 Task: Look for space in Kuchera, India from 5th June, 2023 to 16th June, 2023 for 2 adults in price range Rs.7000 to Rs.15000. Place can be entire place with 1  bedroom having 1 bed and 1 bathroom. Property type can be house, flat, guest house, hotel. Booking option can be shelf check-in. Required host language is English.
Action: Mouse moved to (428, 77)
Screenshot: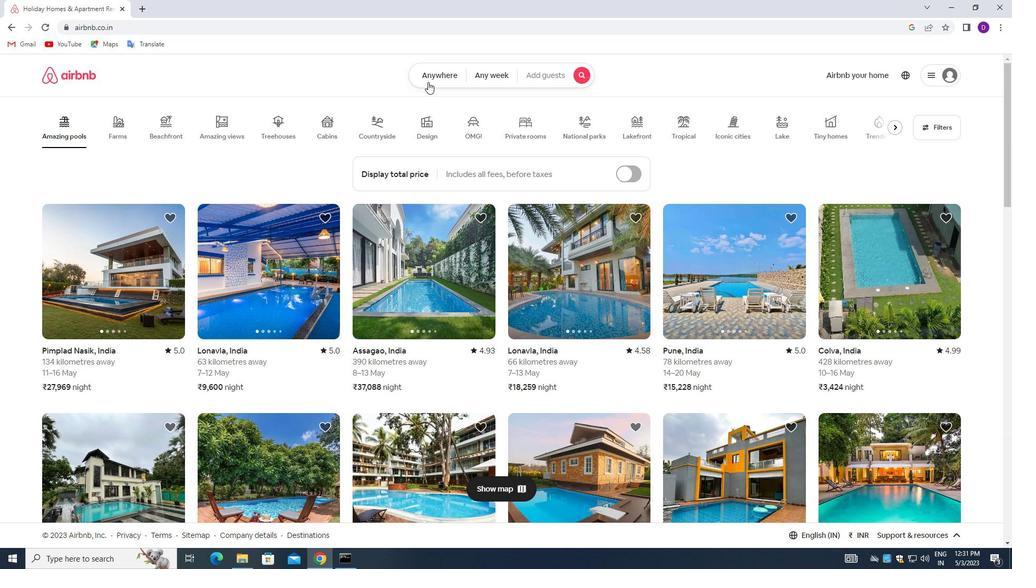
Action: Mouse pressed left at (428, 77)
Screenshot: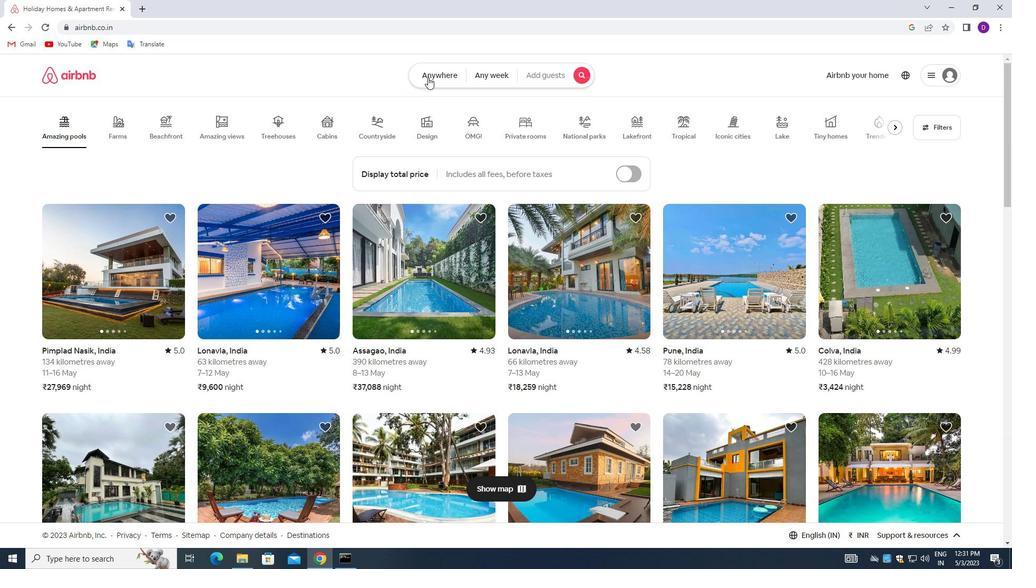 
Action: Mouse moved to (350, 117)
Screenshot: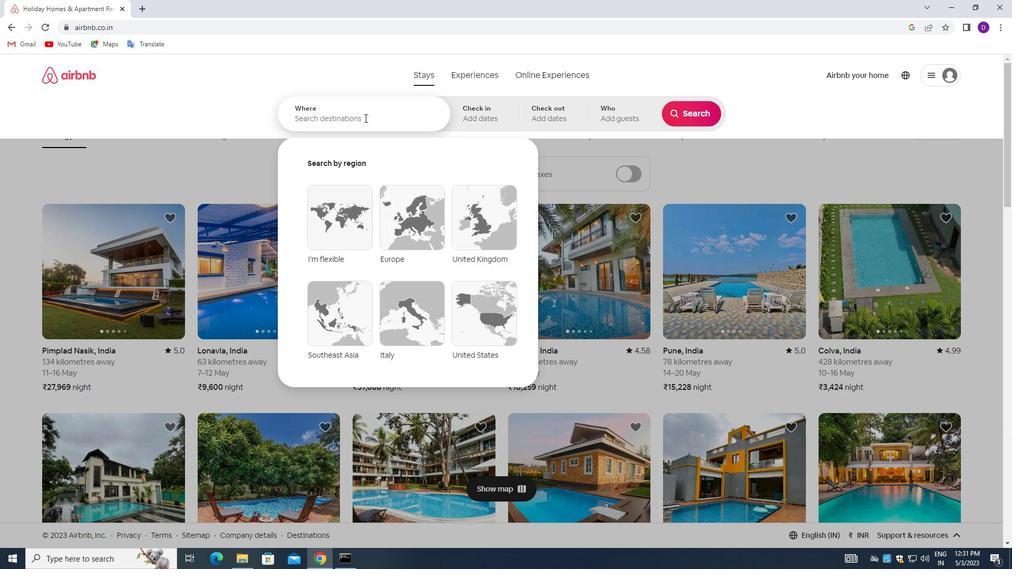 
Action: Mouse pressed left at (350, 117)
Screenshot: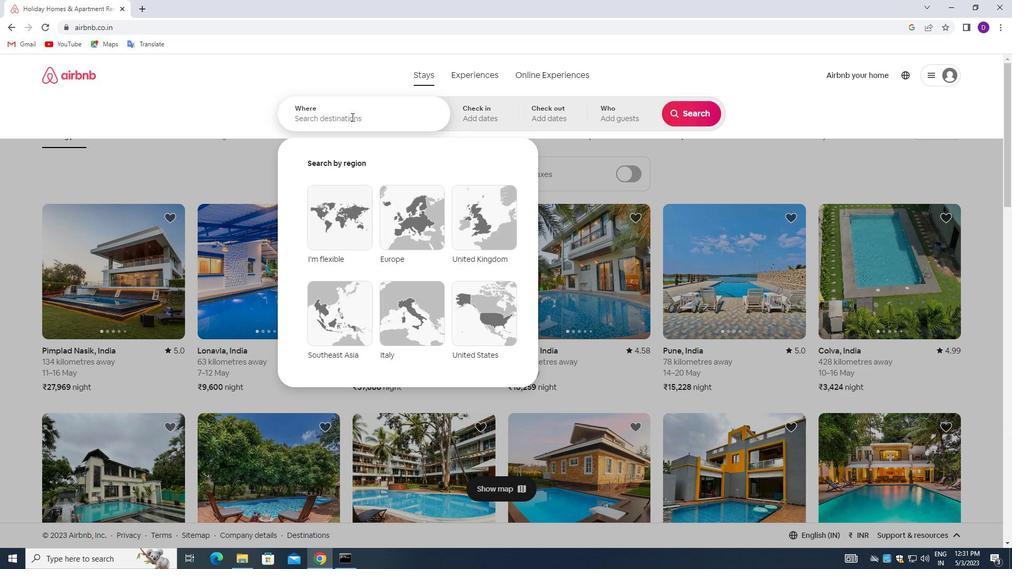 
Action: Mouse moved to (228, 104)
Screenshot: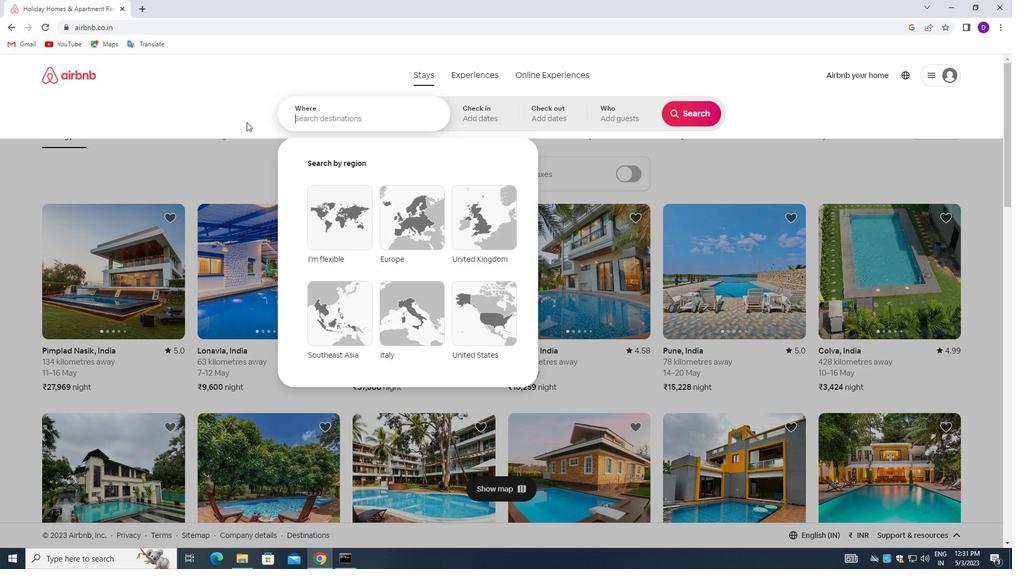 
Action: Key pressed <Key.shift>KUCHERA,<Key.space><Key.shift>INDIA<Key.enter>
Screenshot: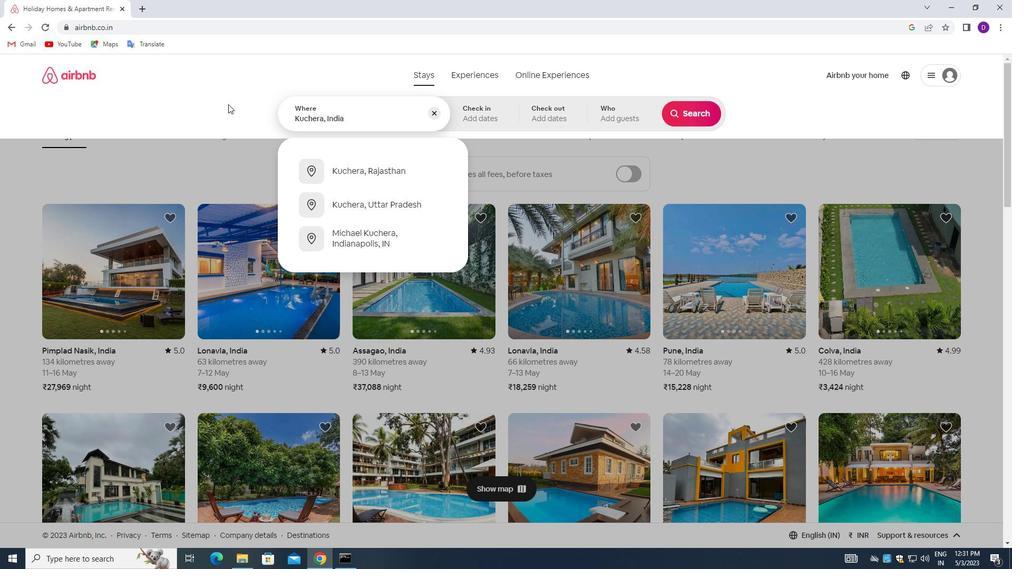 
Action: Mouse moved to (552, 271)
Screenshot: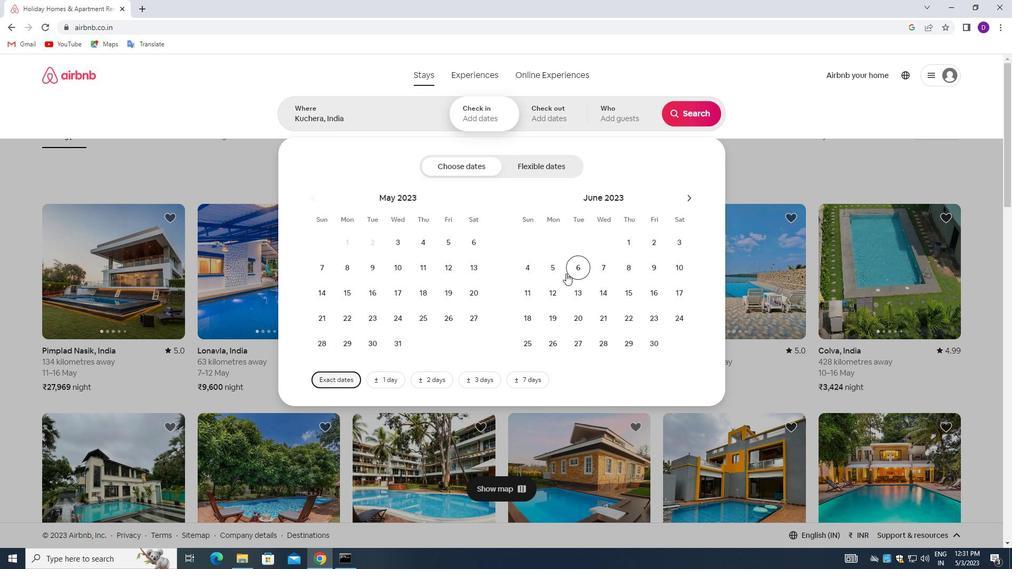 
Action: Mouse pressed left at (552, 271)
Screenshot: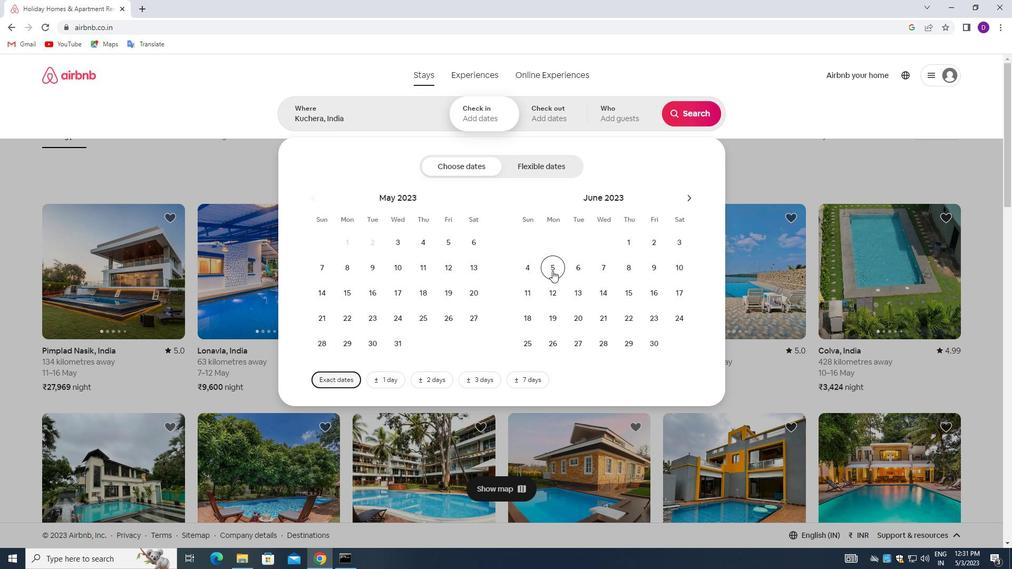 
Action: Mouse moved to (658, 288)
Screenshot: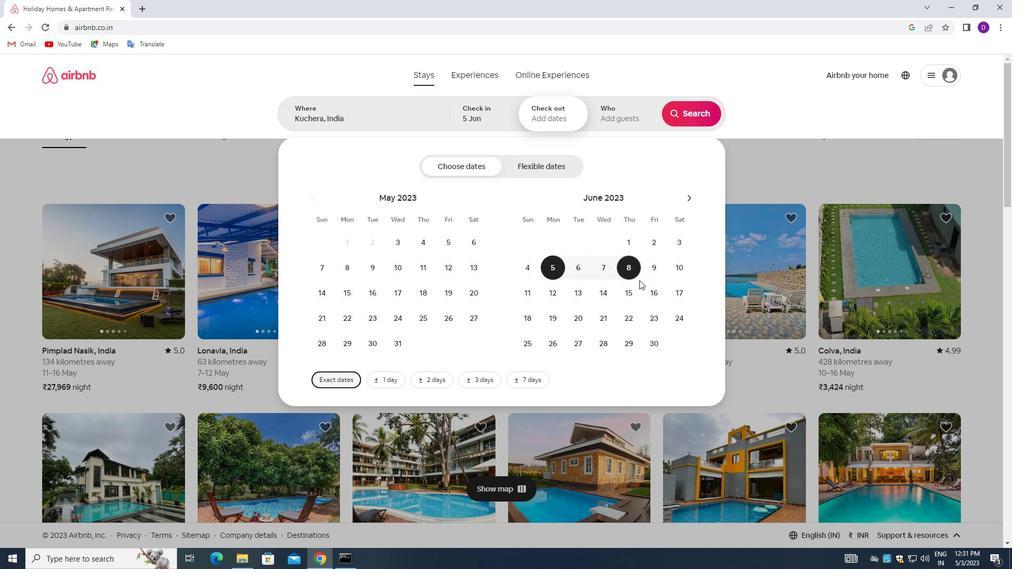
Action: Mouse pressed left at (658, 288)
Screenshot: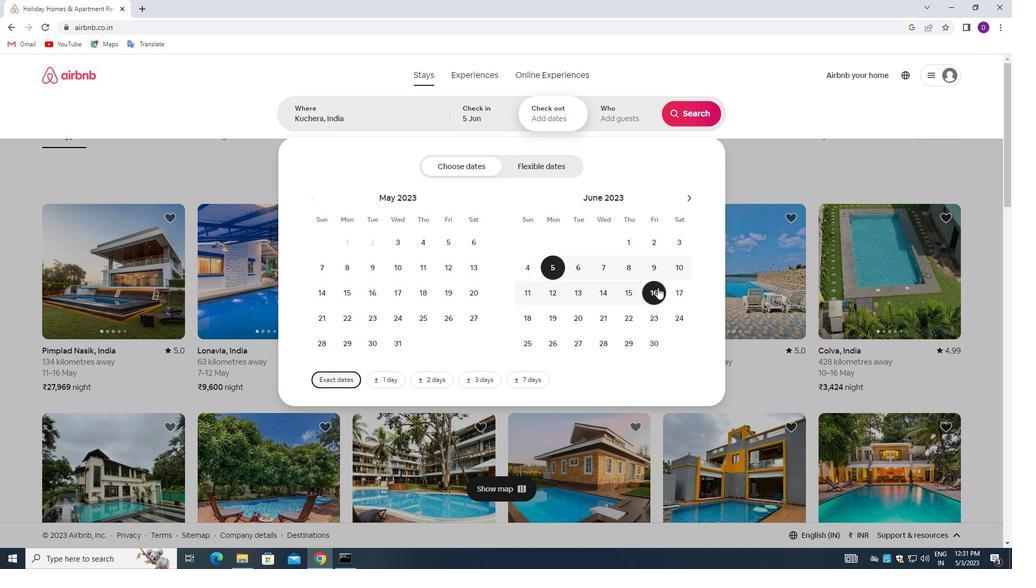 
Action: Mouse moved to (606, 115)
Screenshot: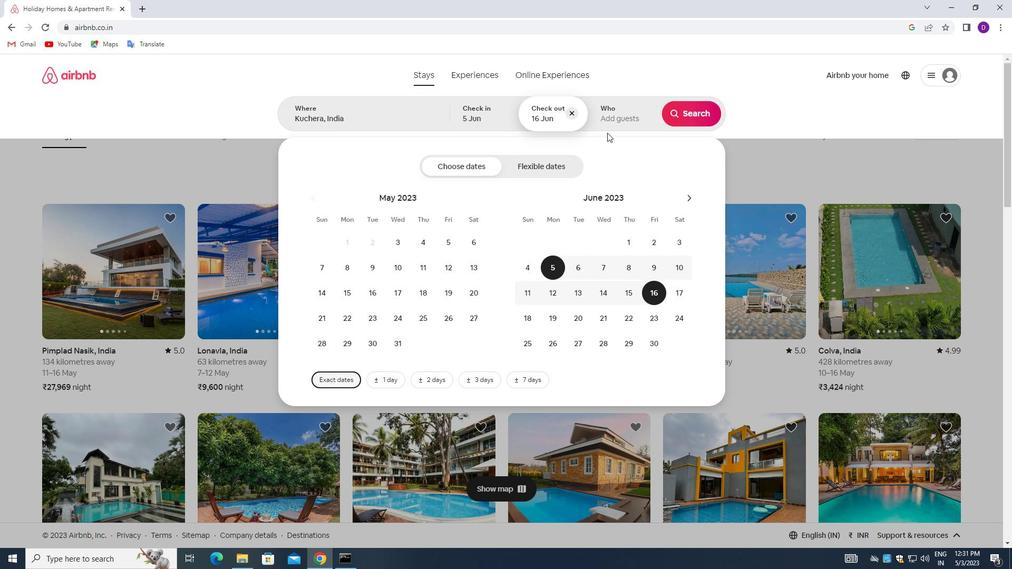 
Action: Mouse pressed left at (606, 115)
Screenshot: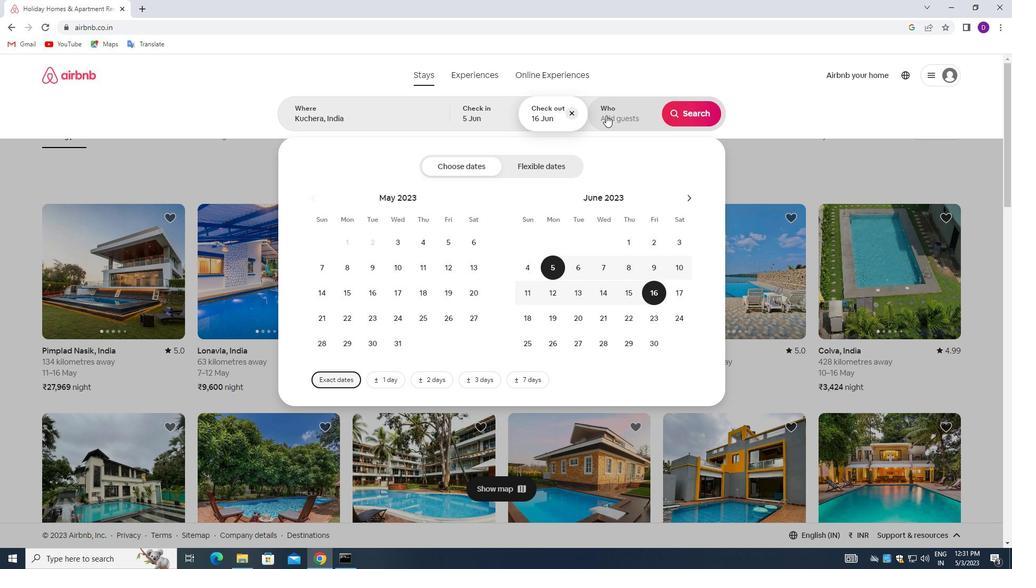 
Action: Mouse moved to (693, 173)
Screenshot: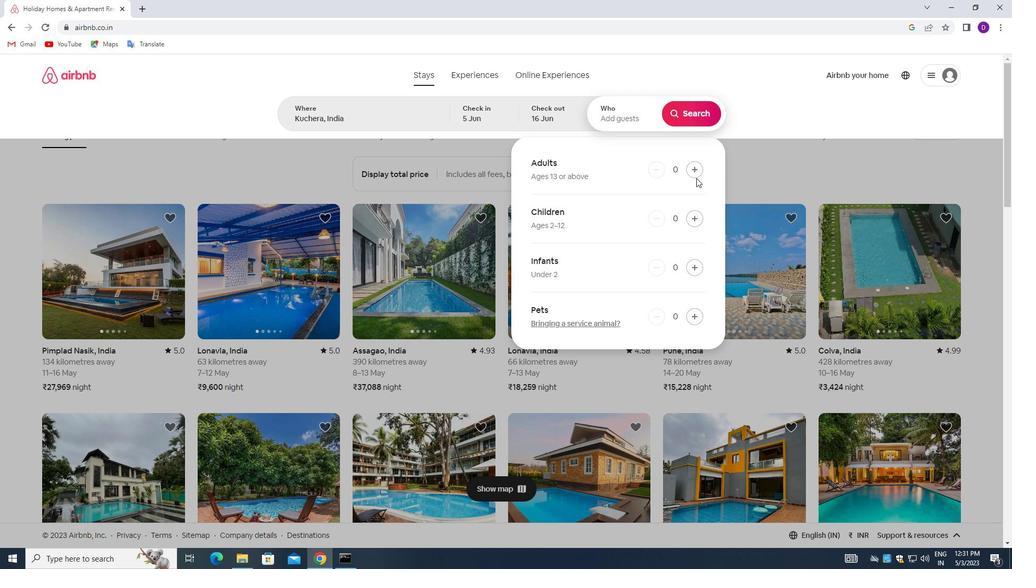 
Action: Mouse pressed left at (693, 173)
Screenshot: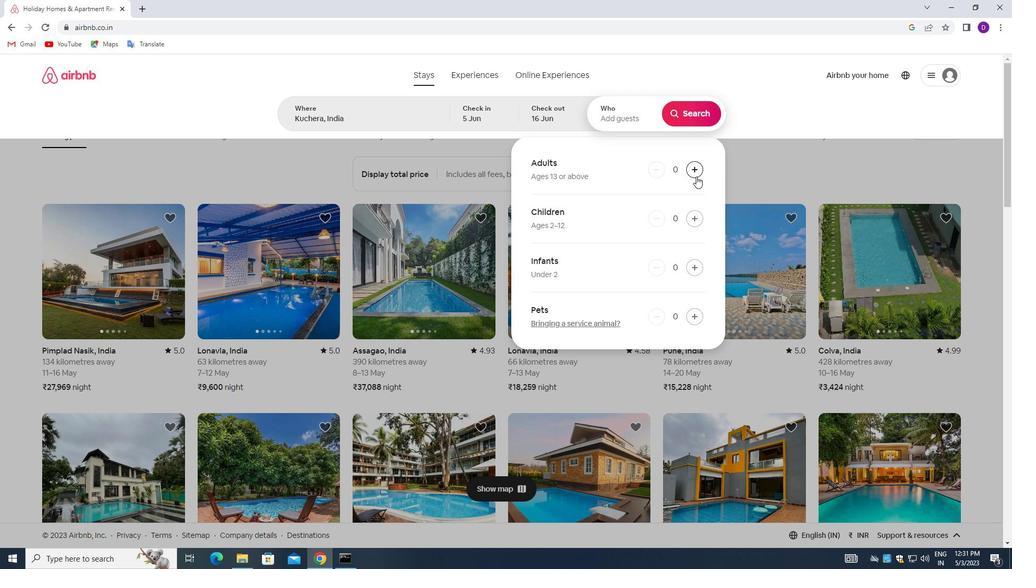 
Action: Mouse pressed left at (693, 173)
Screenshot: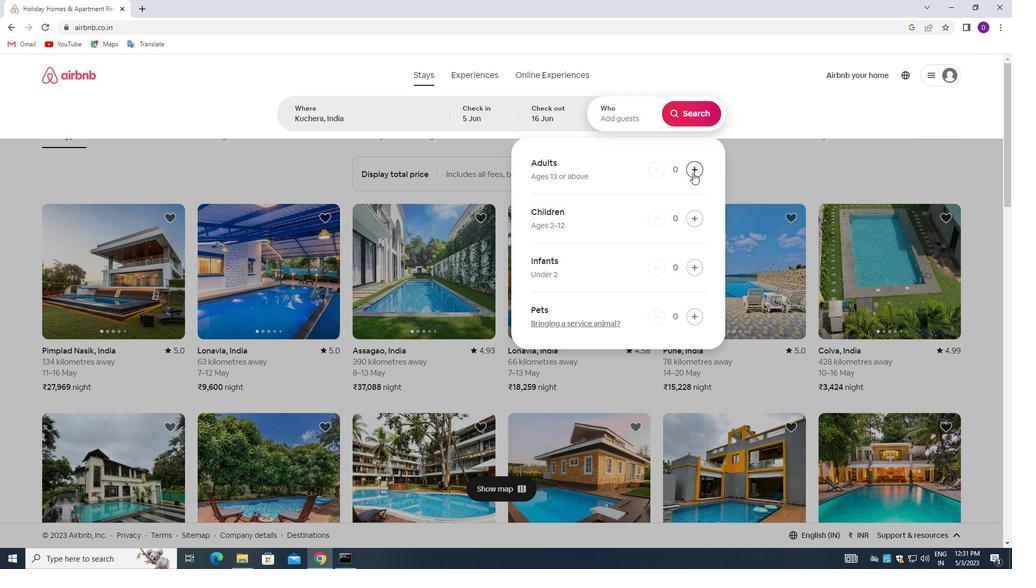 
Action: Mouse moved to (691, 111)
Screenshot: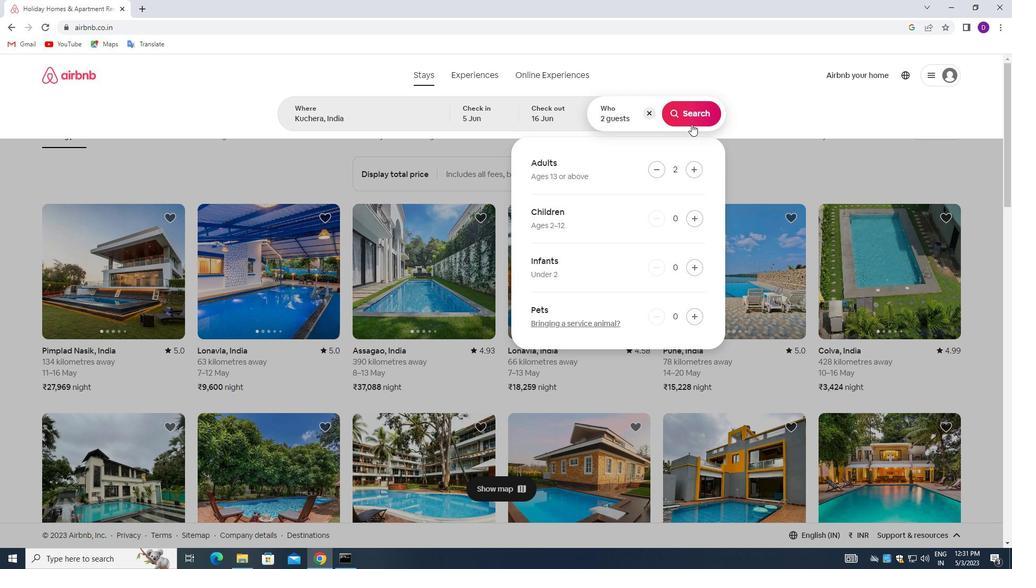 
Action: Mouse pressed left at (691, 111)
Screenshot: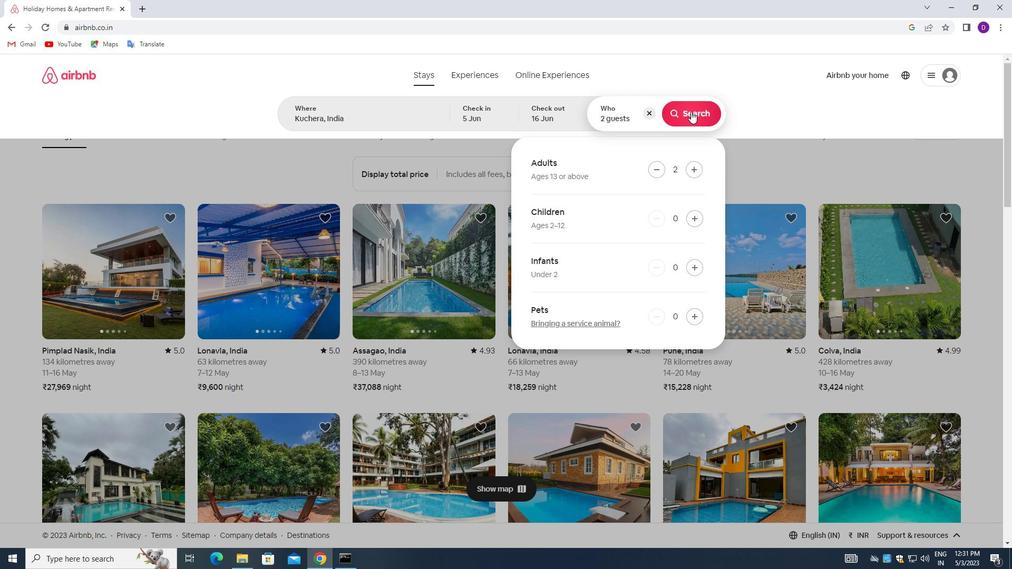 
Action: Mouse moved to (959, 113)
Screenshot: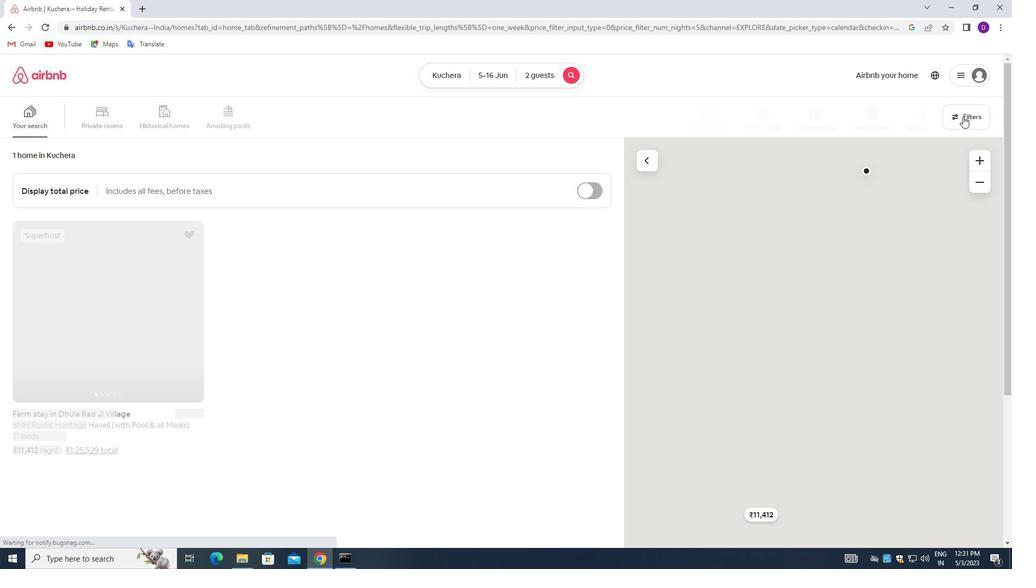 
Action: Mouse pressed left at (959, 113)
Screenshot: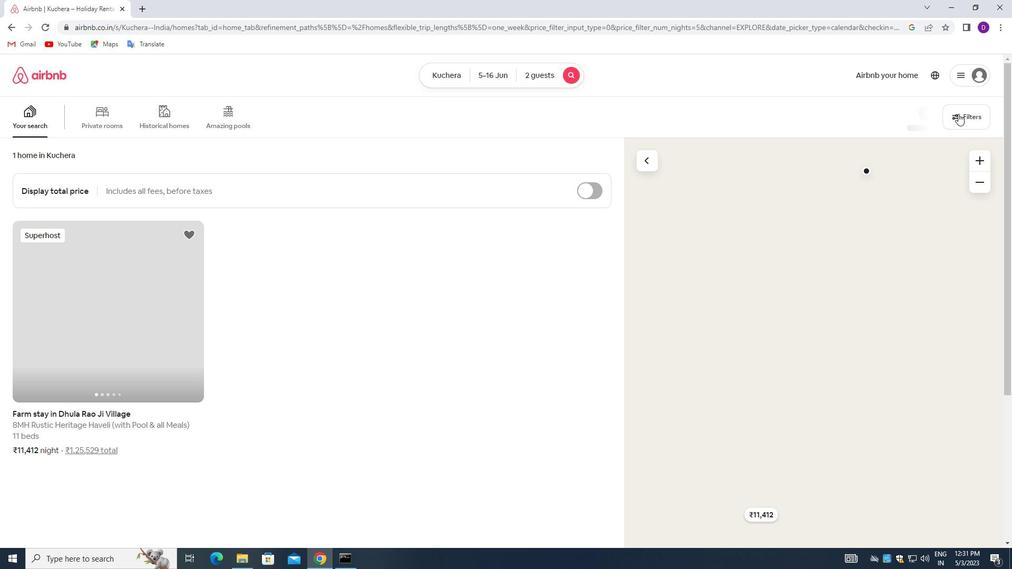 
Action: Mouse moved to (368, 218)
Screenshot: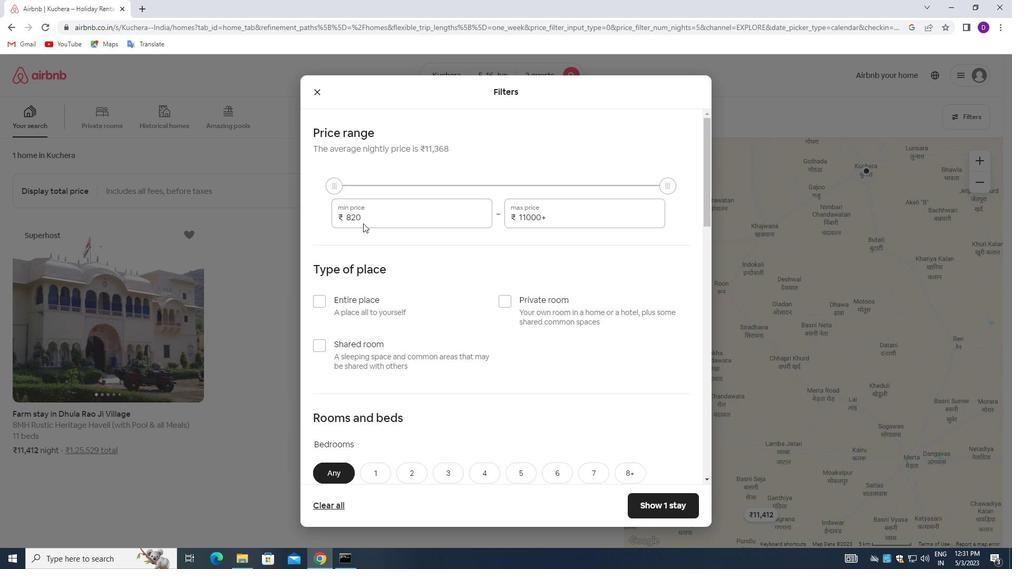
Action: Mouse pressed left at (368, 218)
Screenshot: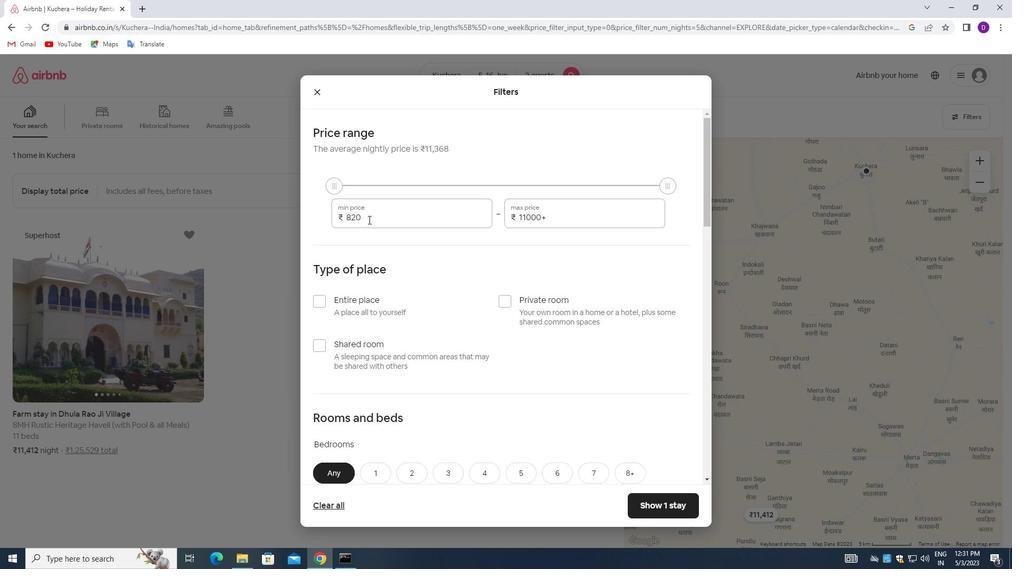 
Action: Mouse pressed left at (368, 218)
Screenshot: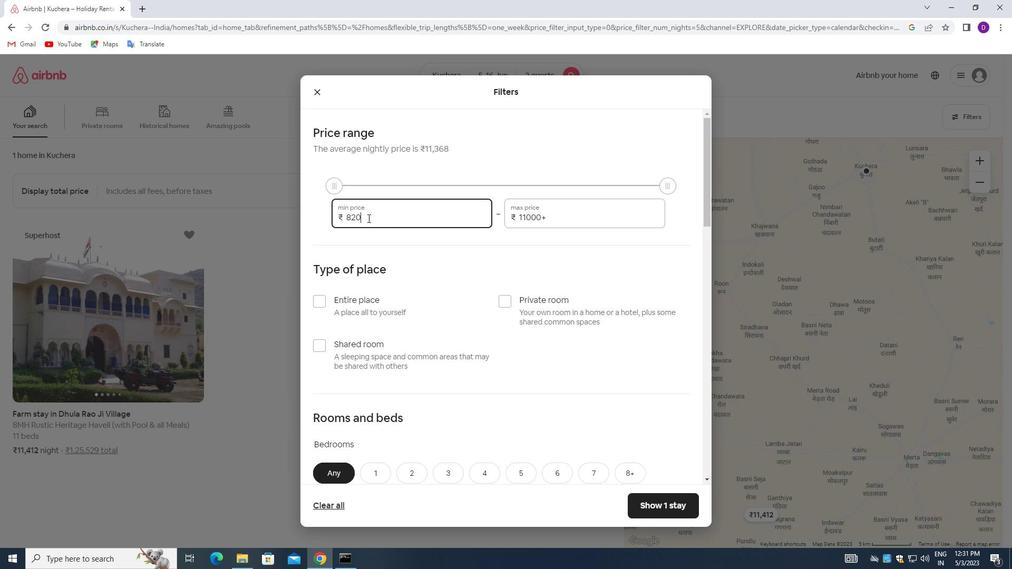 
Action: Key pressed 7000<Key.tab>15000
Screenshot: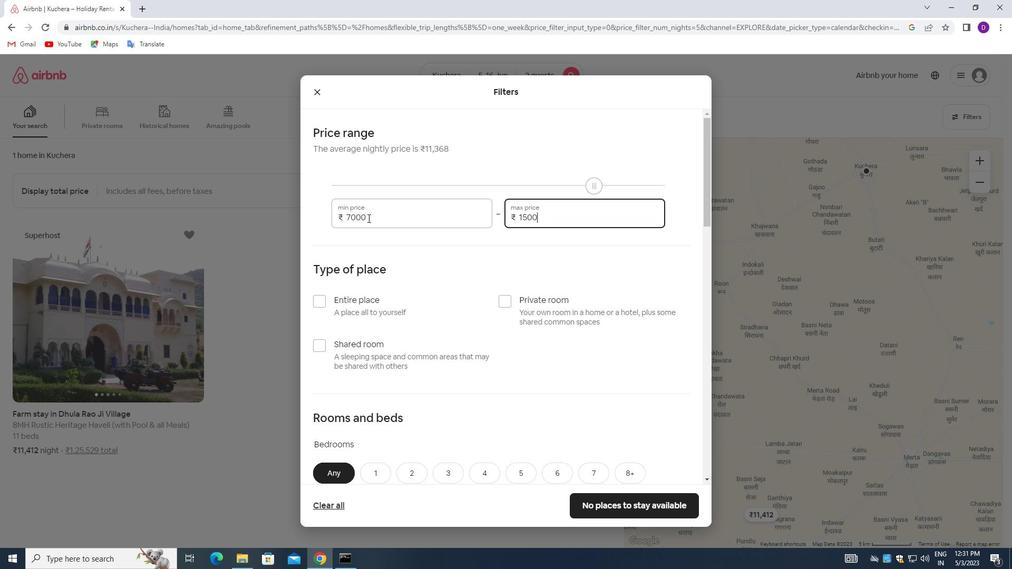 
Action: Mouse moved to (401, 253)
Screenshot: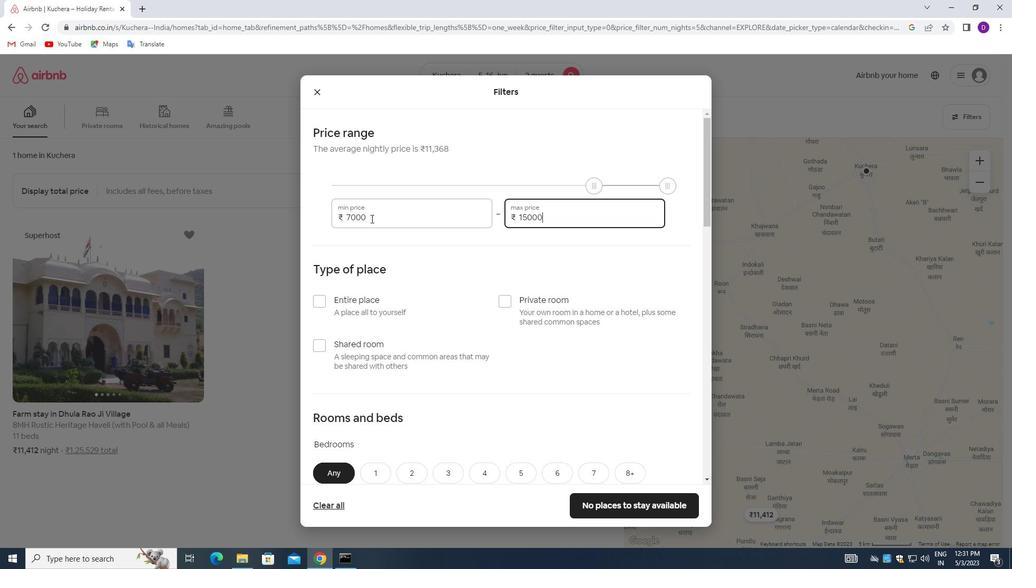 
Action: Mouse scrolled (401, 252) with delta (0, 0)
Screenshot: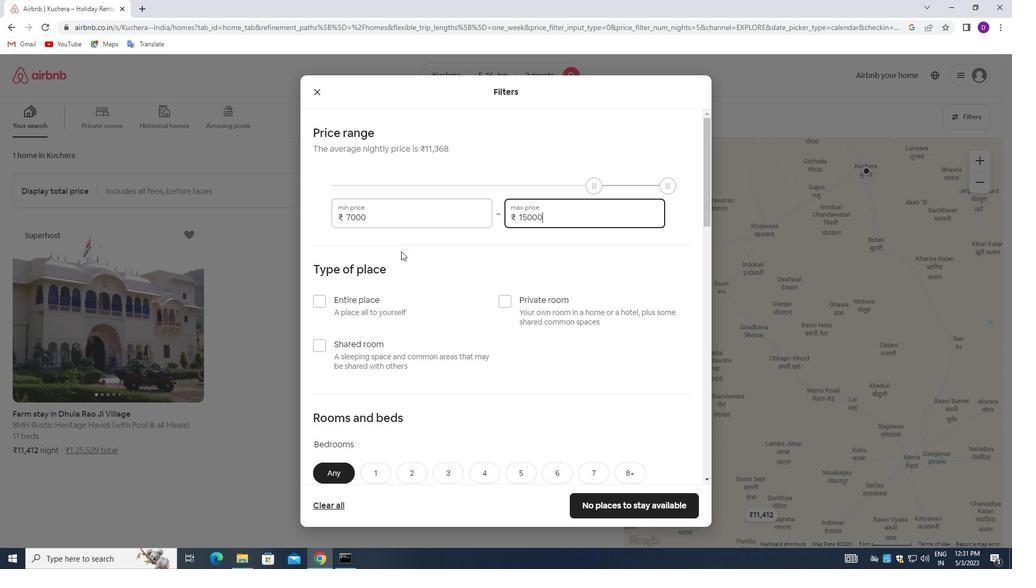 
Action: Mouse moved to (401, 254)
Screenshot: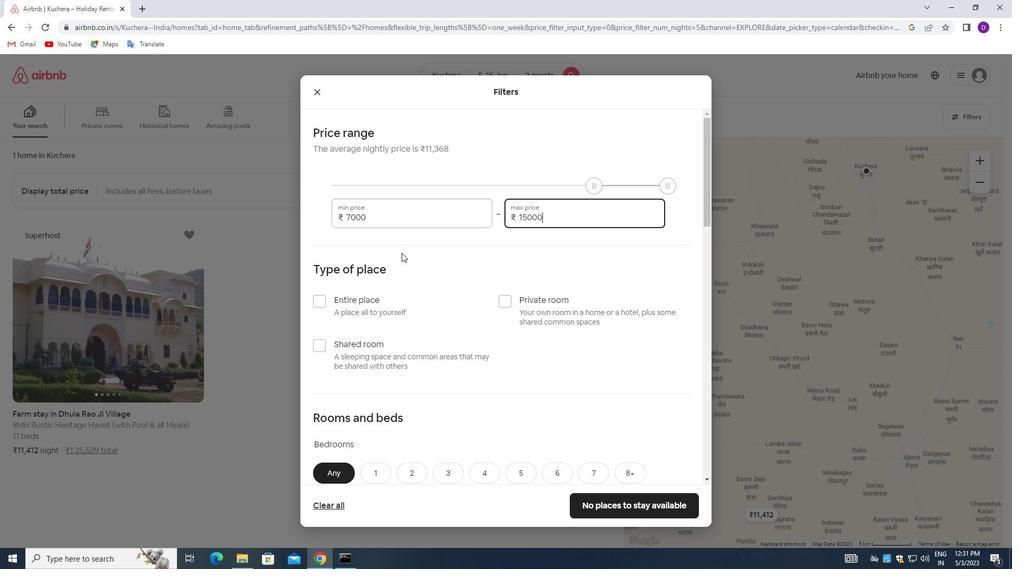 
Action: Mouse scrolled (401, 253) with delta (0, 0)
Screenshot: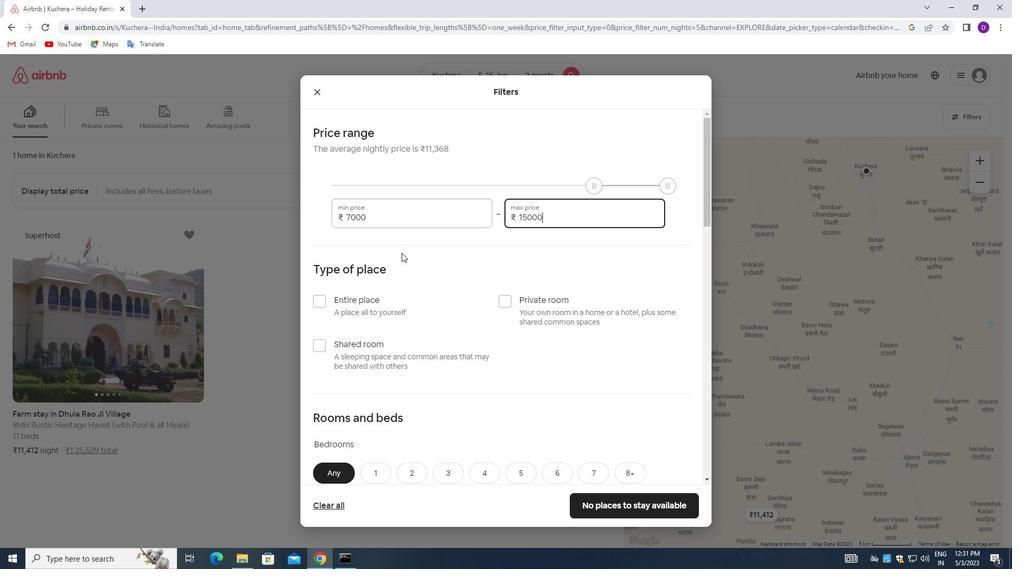 
Action: Mouse moved to (320, 196)
Screenshot: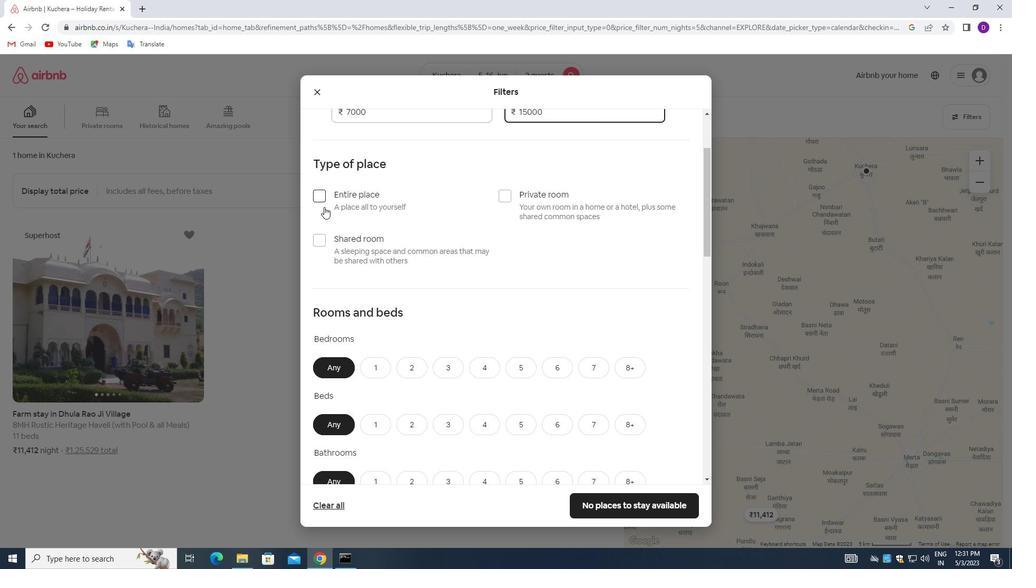
Action: Mouse pressed left at (320, 196)
Screenshot: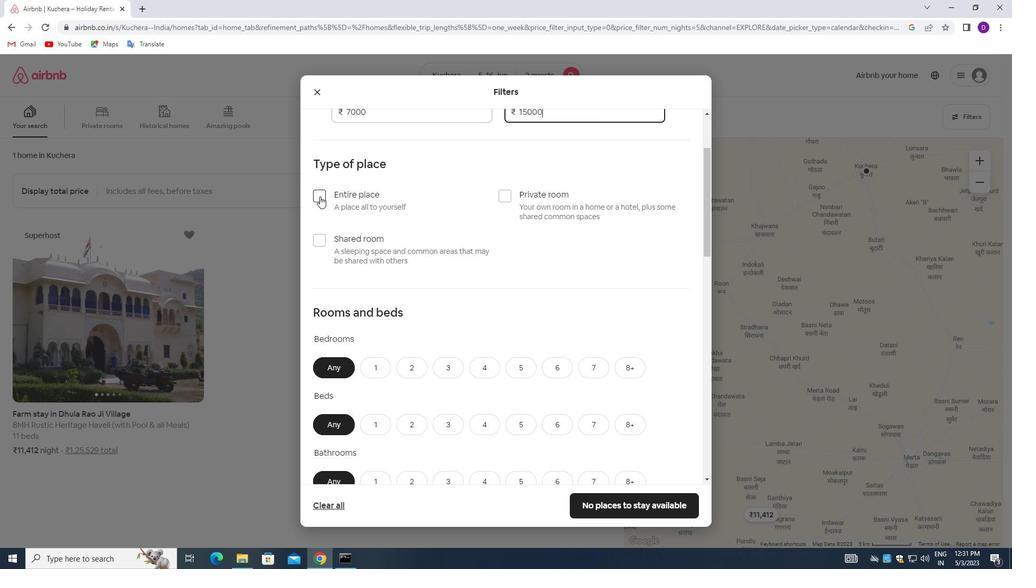 
Action: Mouse moved to (452, 255)
Screenshot: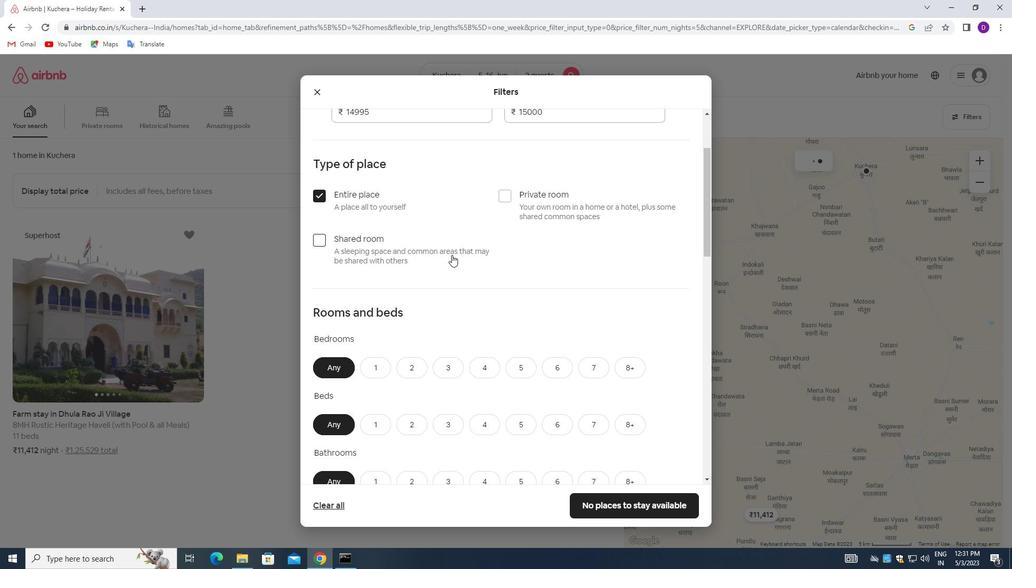 
Action: Mouse scrolled (452, 255) with delta (0, 0)
Screenshot: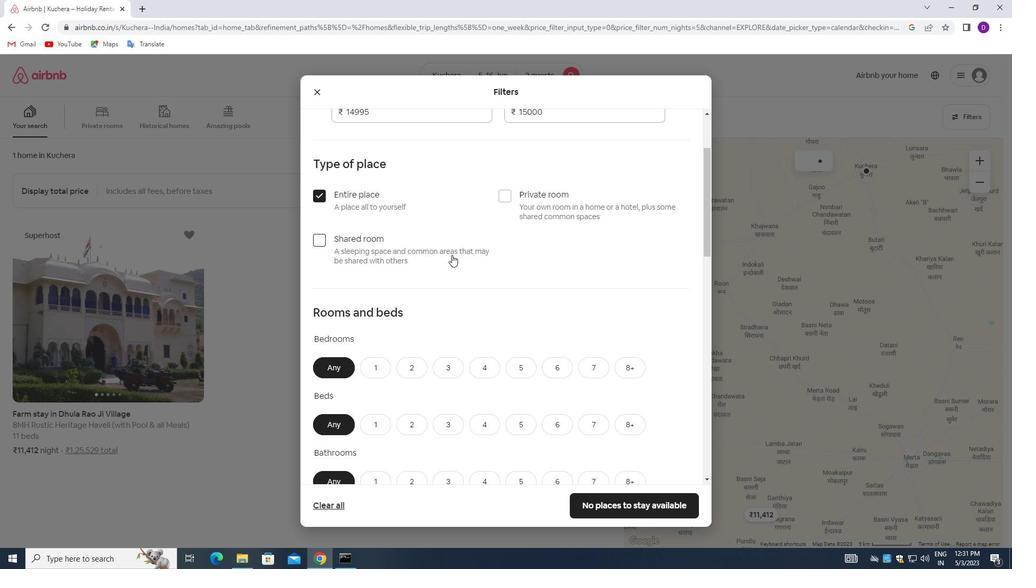 
Action: Mouse scrolled (452, 255) with delta (0, 0)
Screenshot: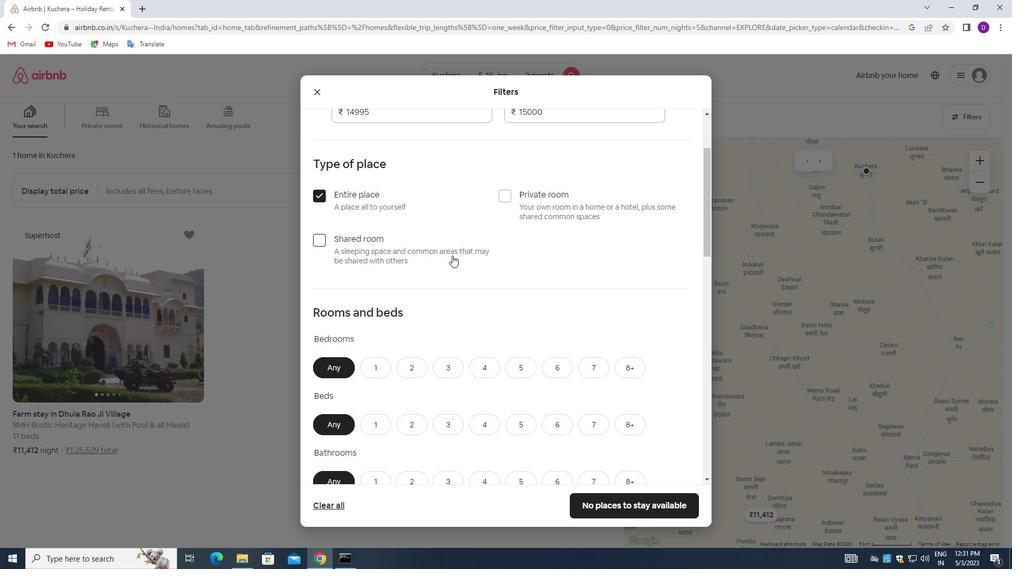 
Action: Mouse moved to (376, 262)
Screenshot: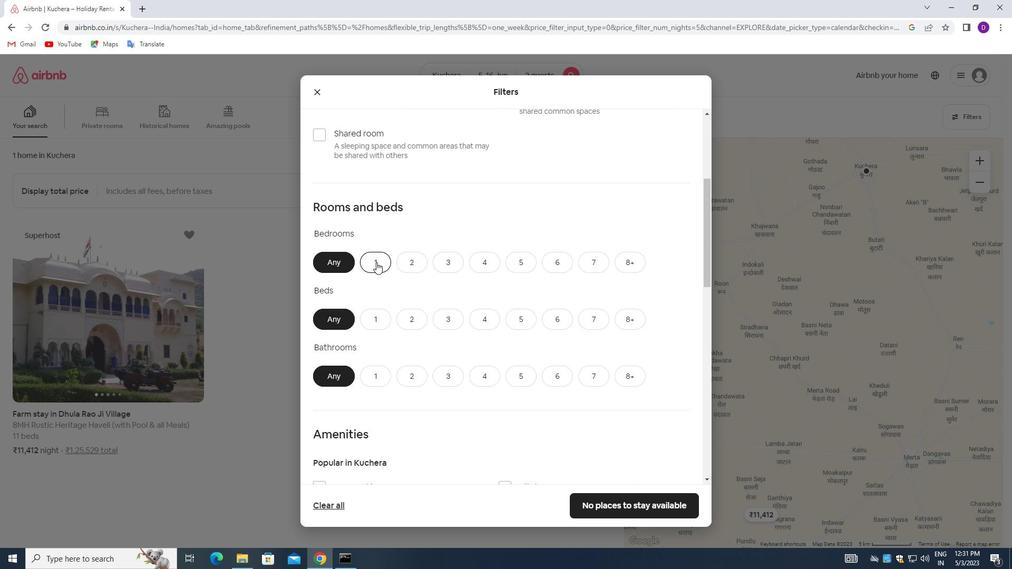 
Action: Mouse pressed left at (376, 262)
Screenshot: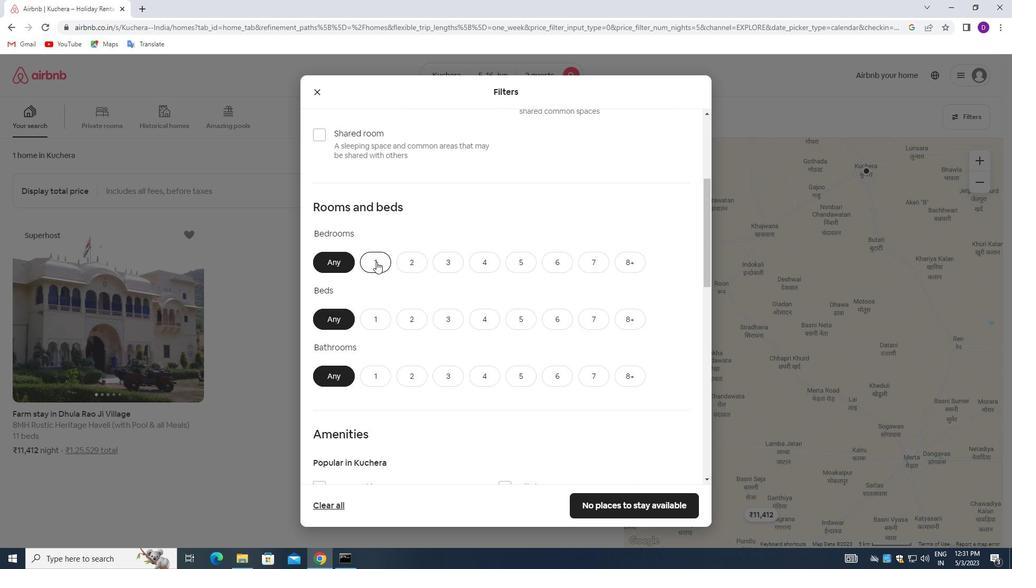 
Action: Mouse moved to (381, 319)
Screenshot: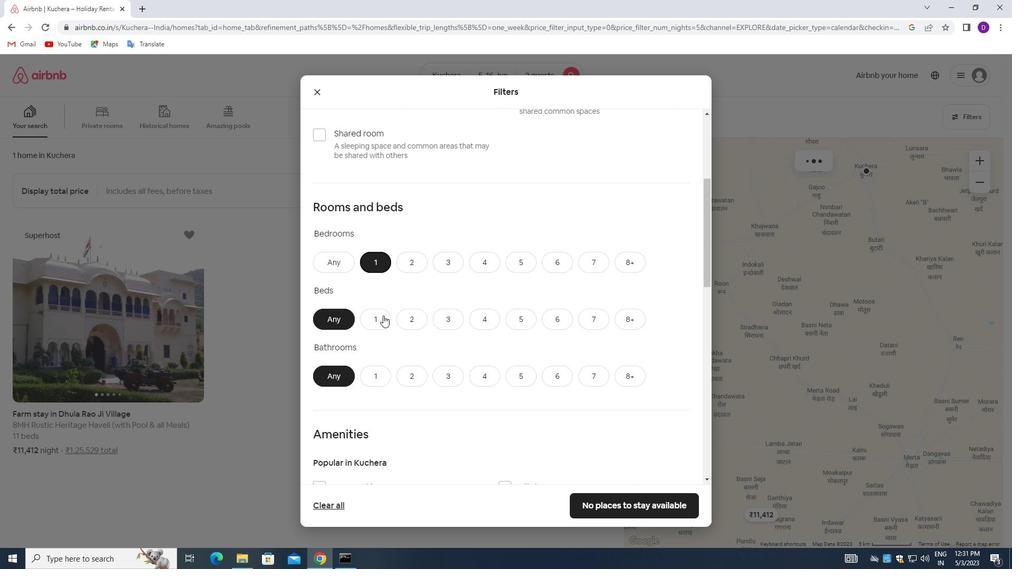 
Action: Mouse pressed left at (381, 319)
Screenshot: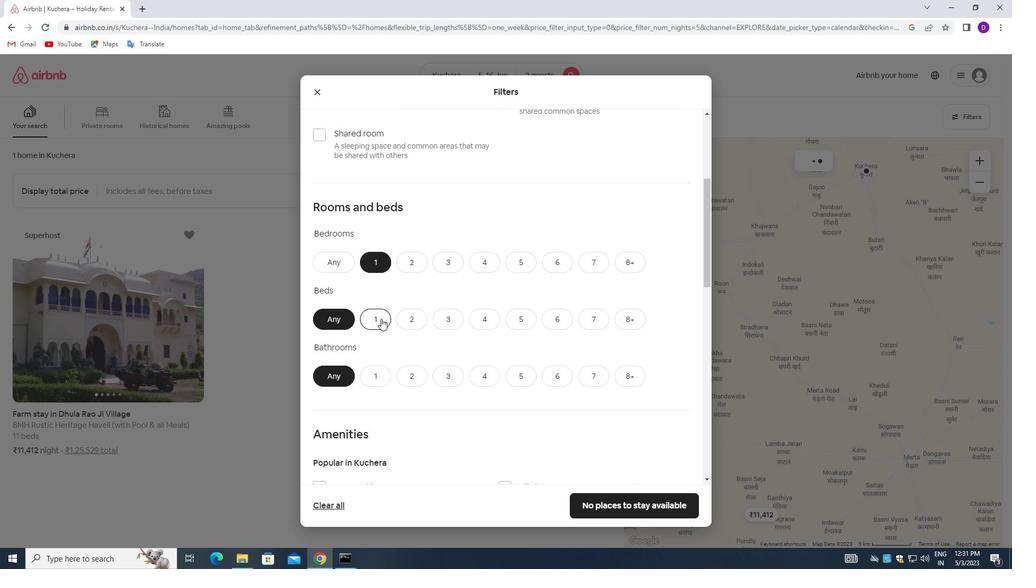
Action: Mouse moved to (378, 374)
Screenshot: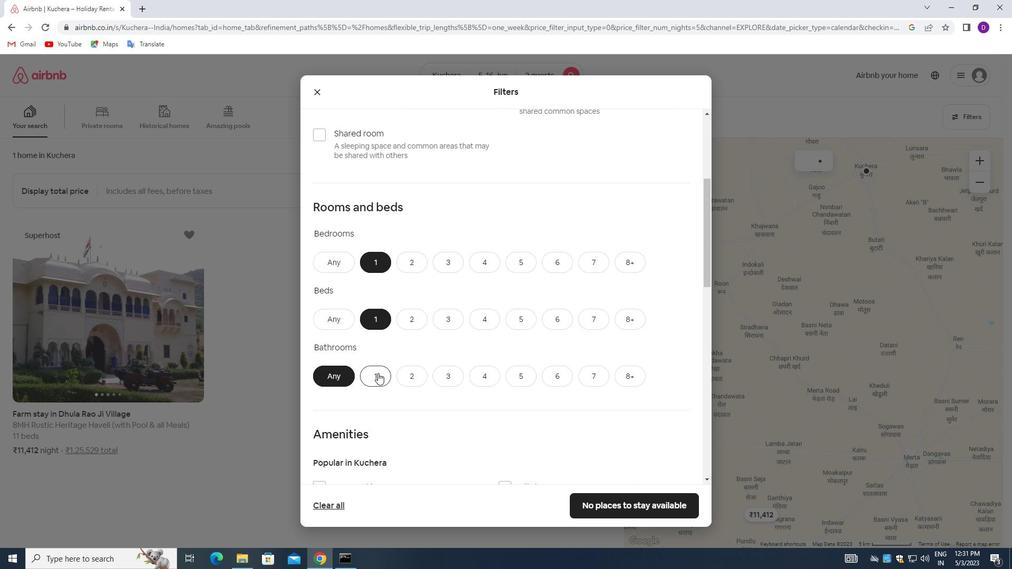 
Action: Mouse pressed left at (378, 374)
Screenshot: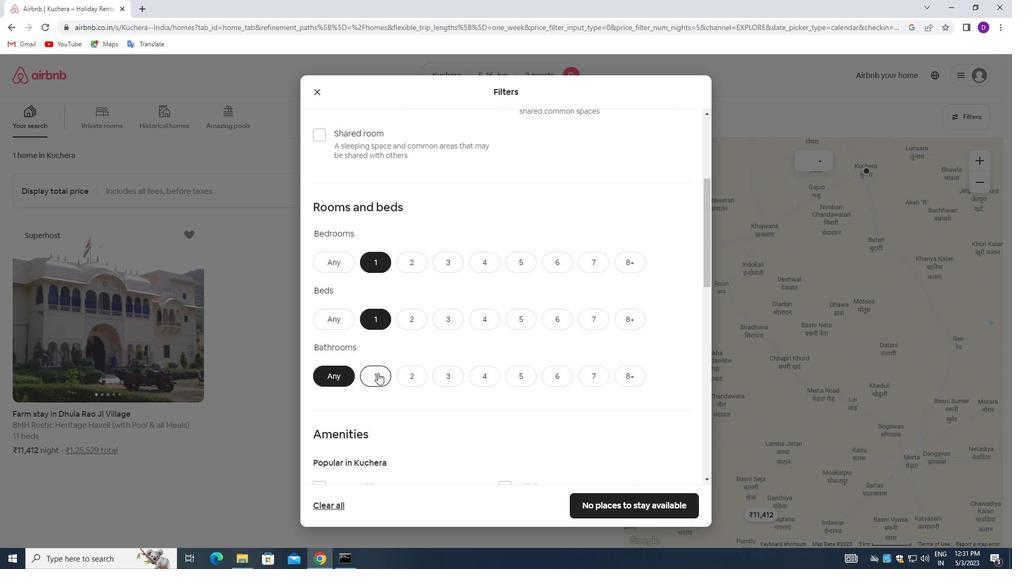 
Action: Mouse moved to (431, 292)
Screenshot: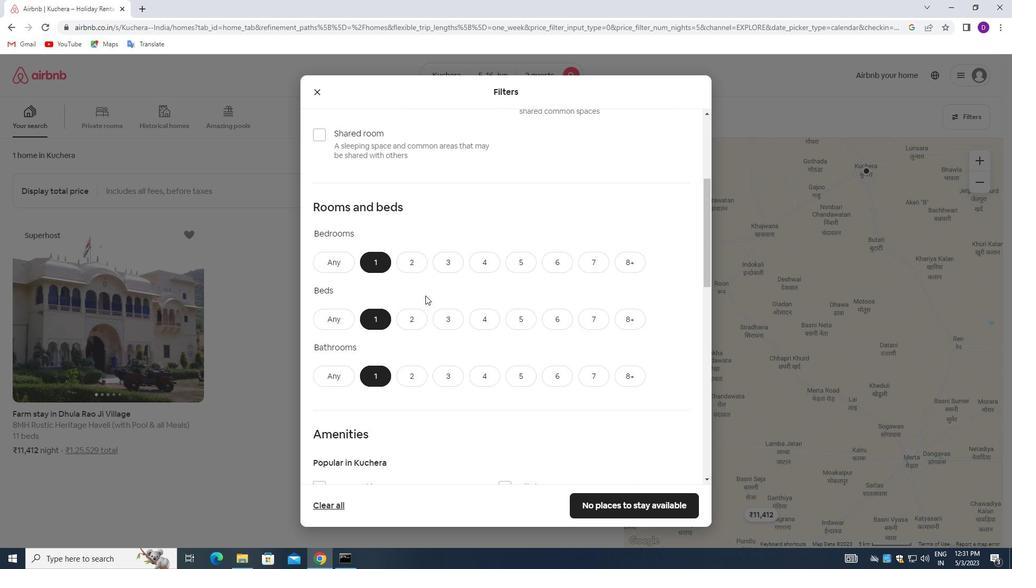 
Action: Mouse scrolled (431, 291) with delta (0, 0)
Screenshot: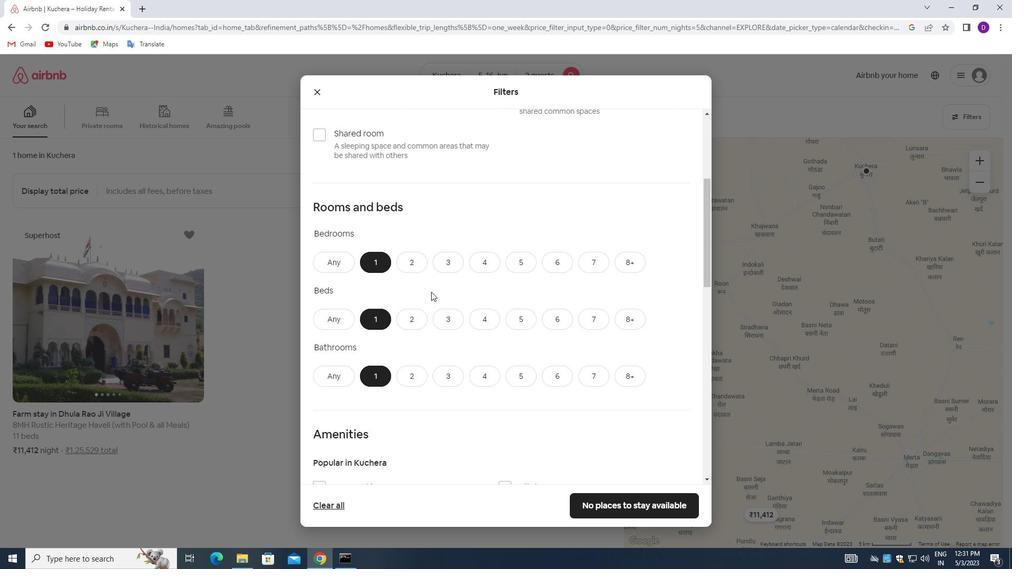 
Action: Mouse moved to (432, 292)
Screenshot: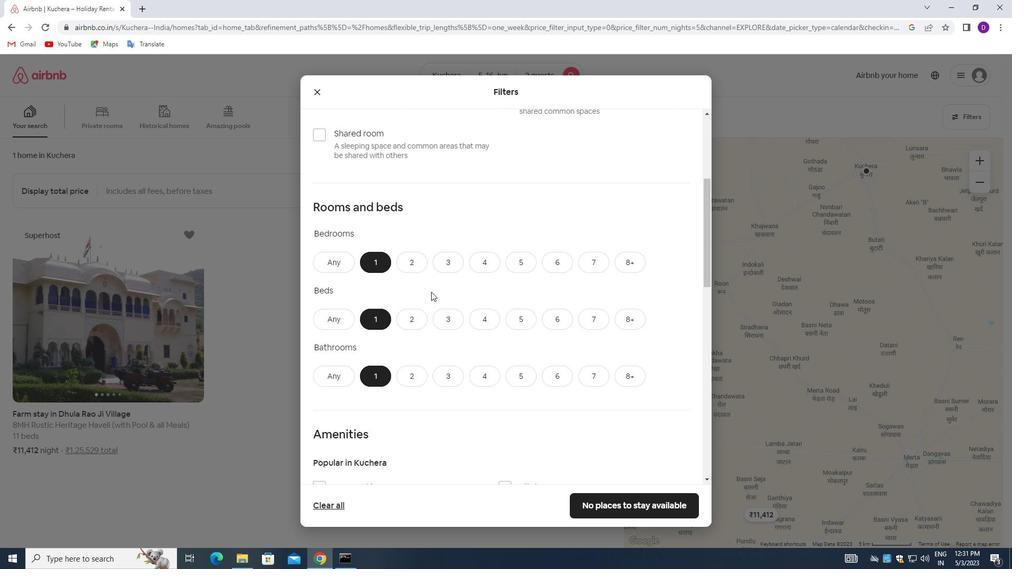 
Action: Mouse scrolled (432, 291) with delta (0, 0)
Screenshot: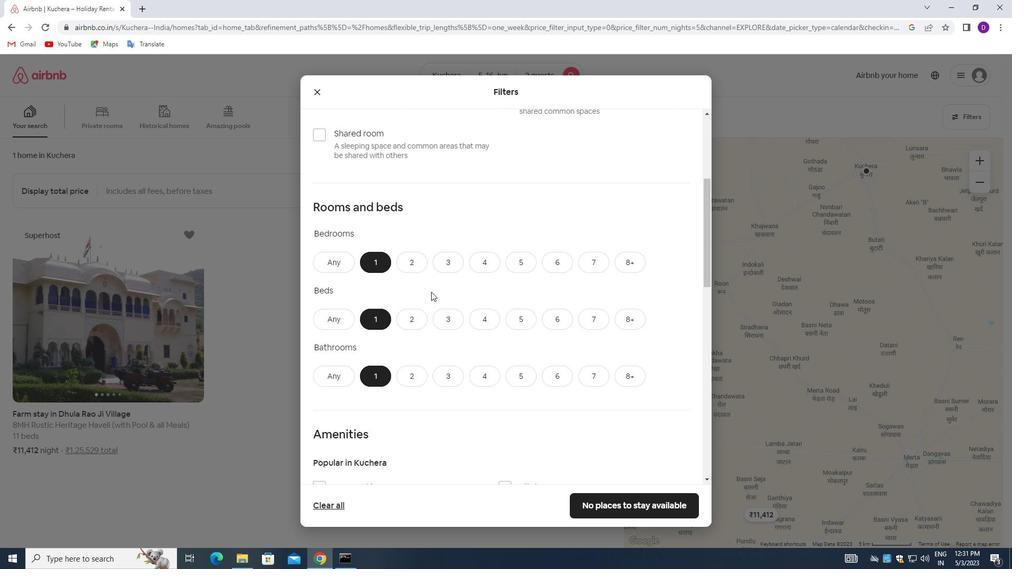 
Action: Mouse moved to (432, 292)
Screenshot: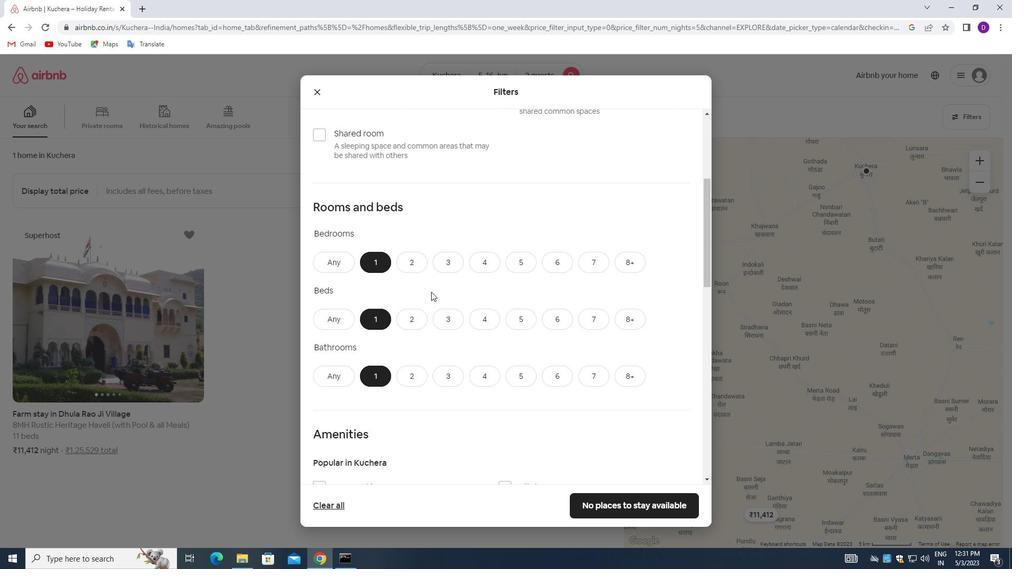 
Action: Mouse scrolled (432, 291) with delta (0, 0)
Screenshot: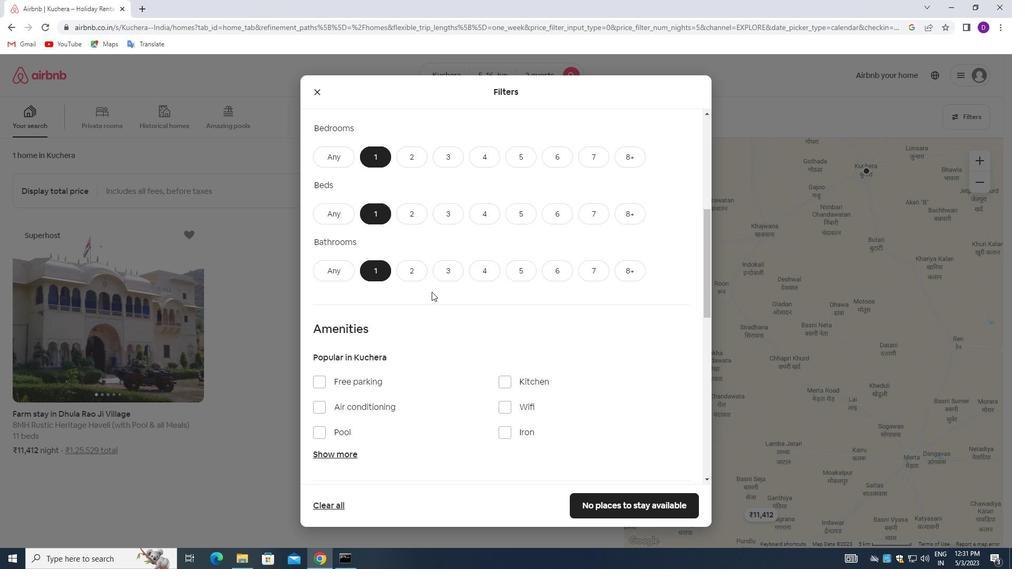 
Action: Mouse scrolled (432, 291) with delta (0, 0)
Screenshot: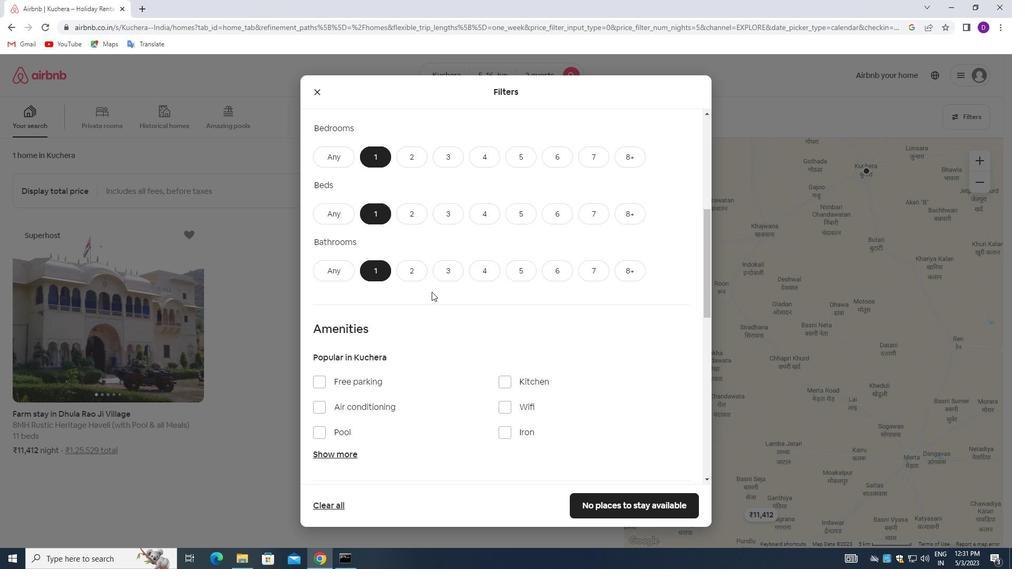 
Action: Mouse moved to (432, 292)
Screenshot: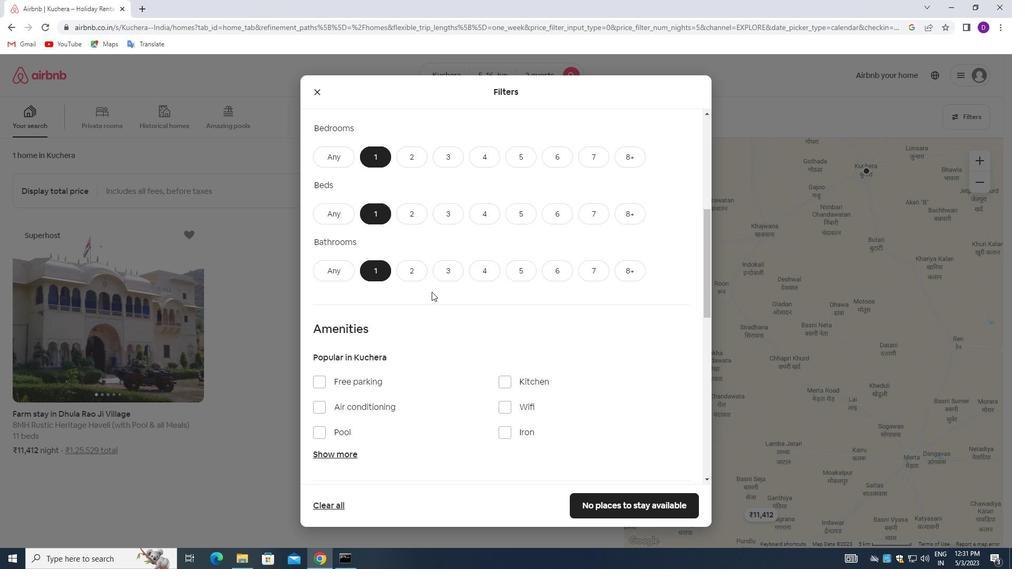 
Action: Mouse scrolled (432, 291) with delta (0, 0)
Screenshot: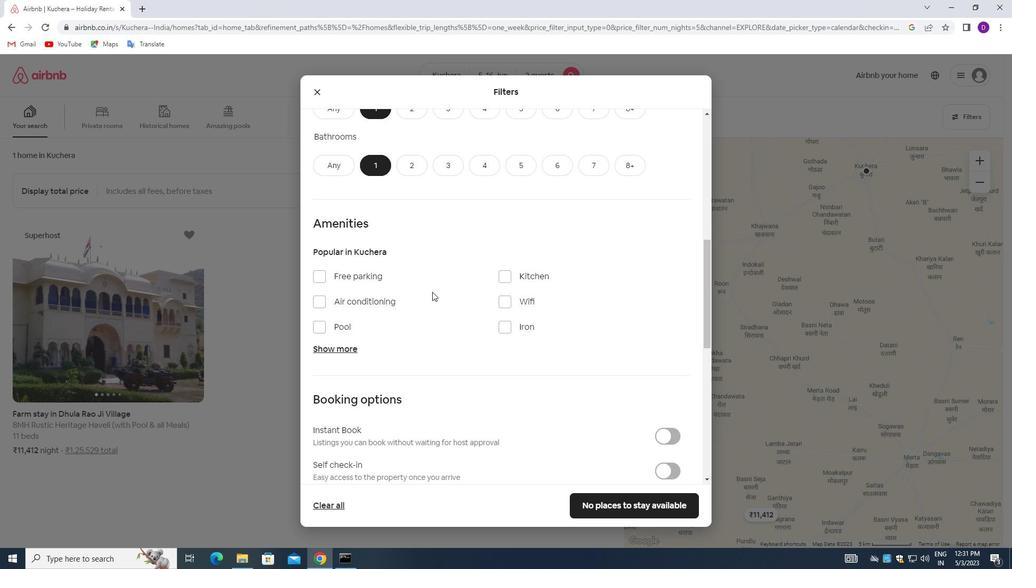 
Action: Mouse scrolled (432, 291) with delta (0, 0)
Screenshot: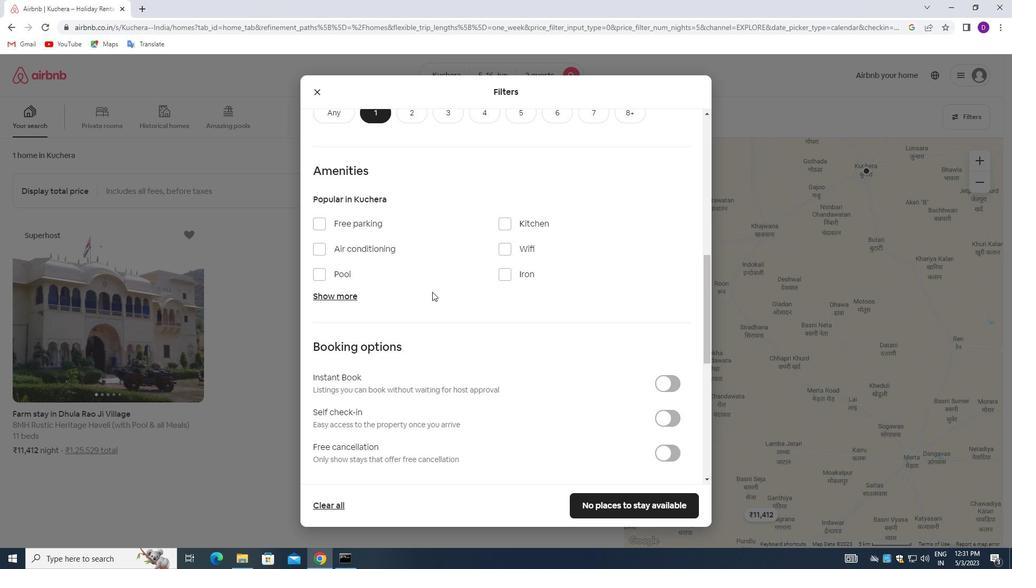 
Action: Mouse moved to (434, 292)
Screenshot: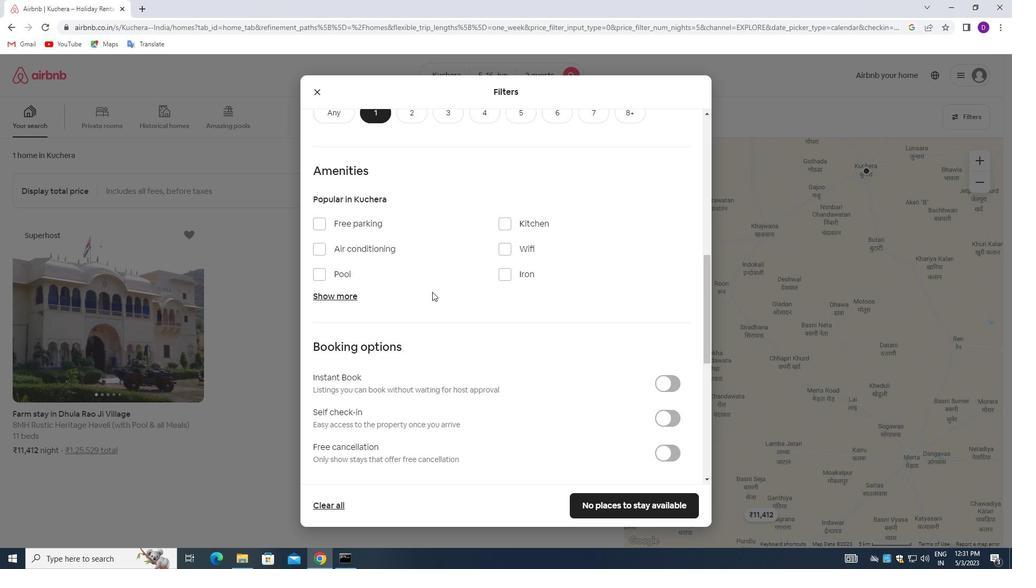 
Action: Mouse scrolled (434, 292) with delta (0, 0)
Screenshot: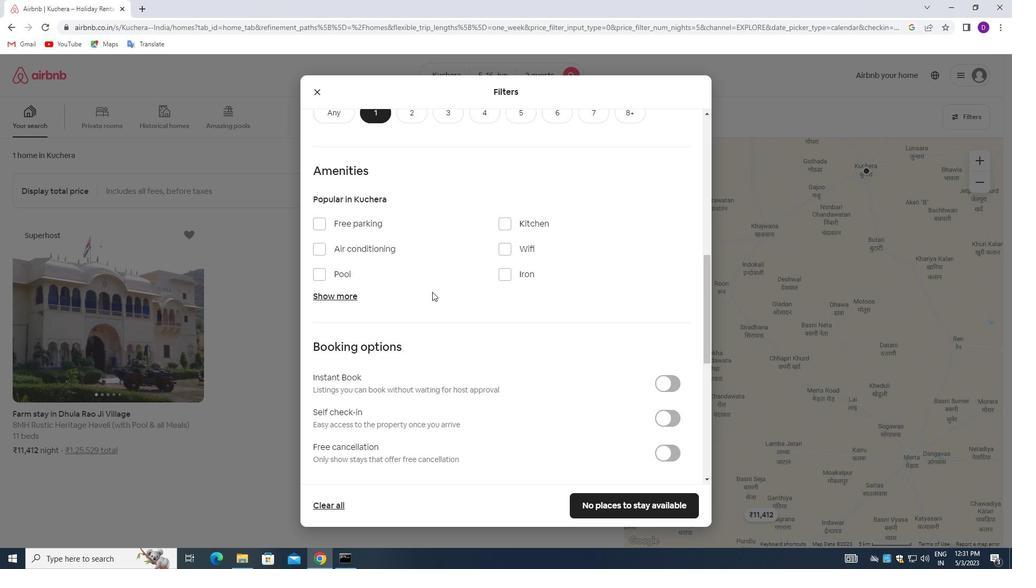 
Action: Mouse moved to (664, 314)
Screenshot: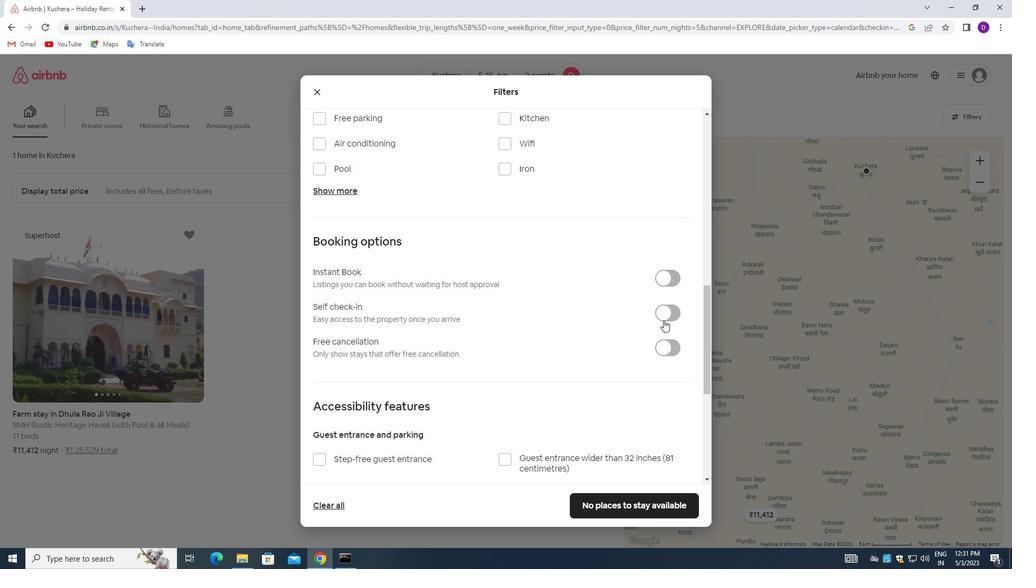 
Action: Mouse pressed left at (664, 314)
Screenshot: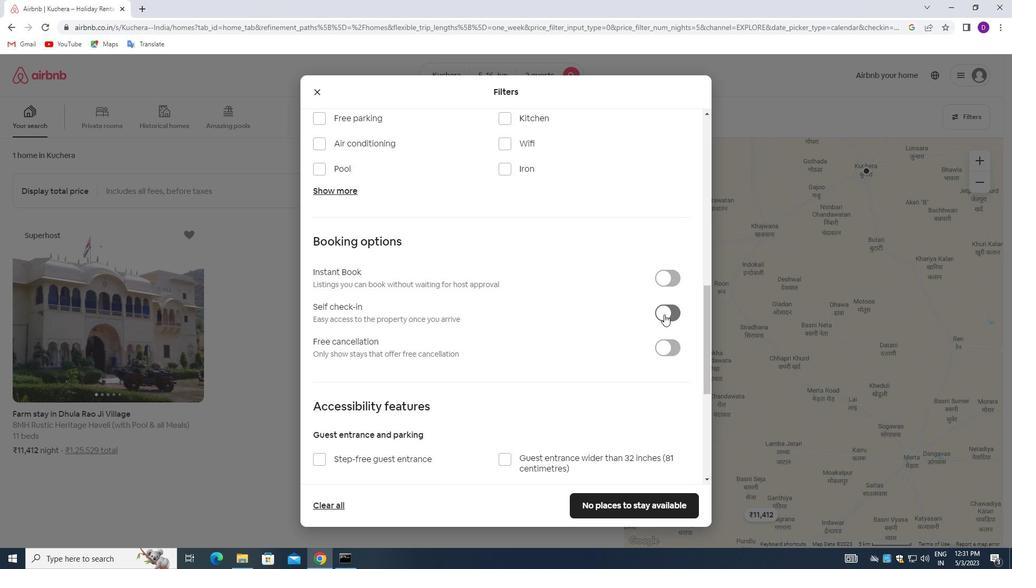 
Action: Mouse moved to (511, 339)
Screenshot: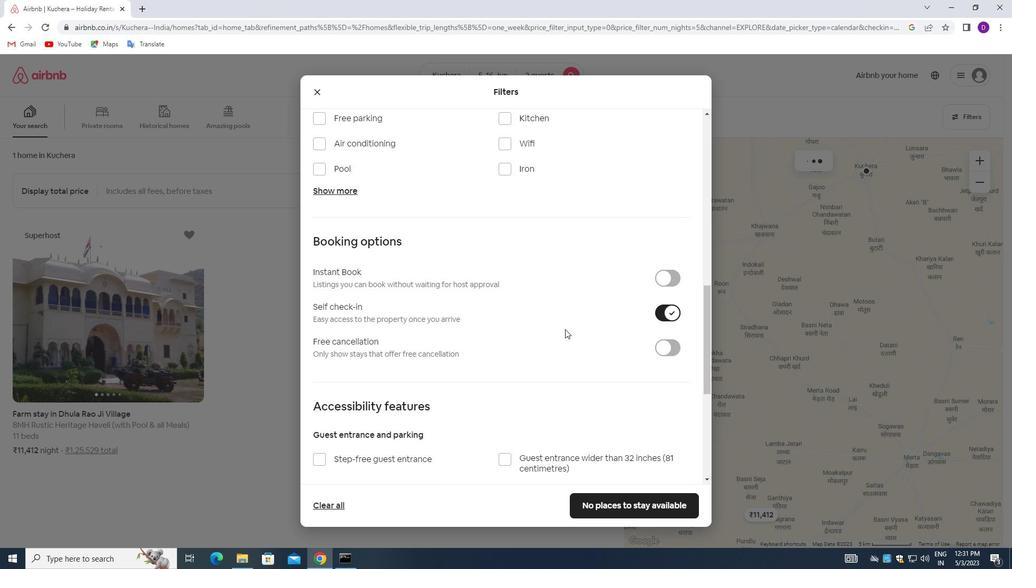 
Action: Mouse scrolled (511, 338) with delta (0, 0)
Screenshot: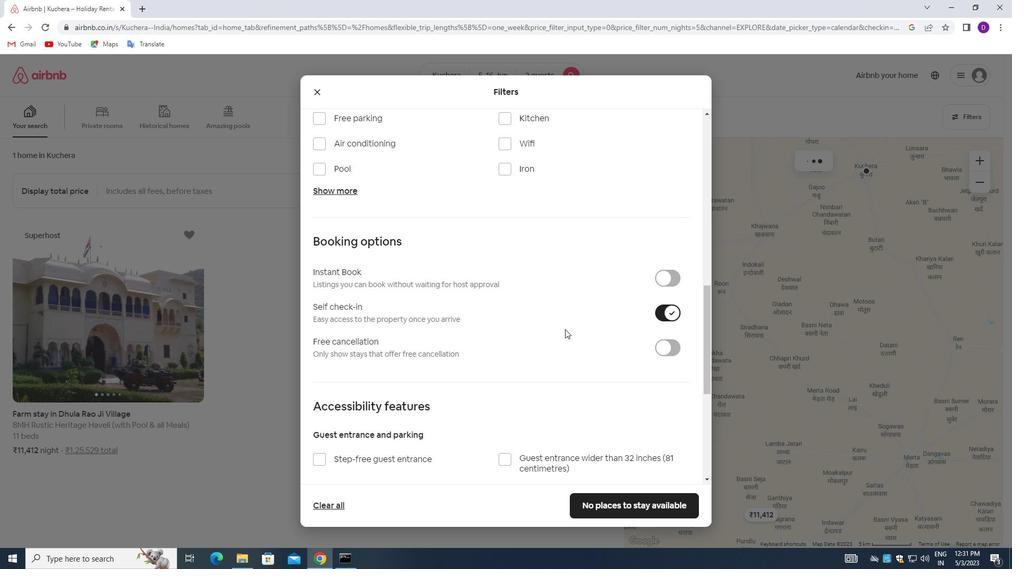 
Action: Mouse moved to (511, 339)
Screenshot: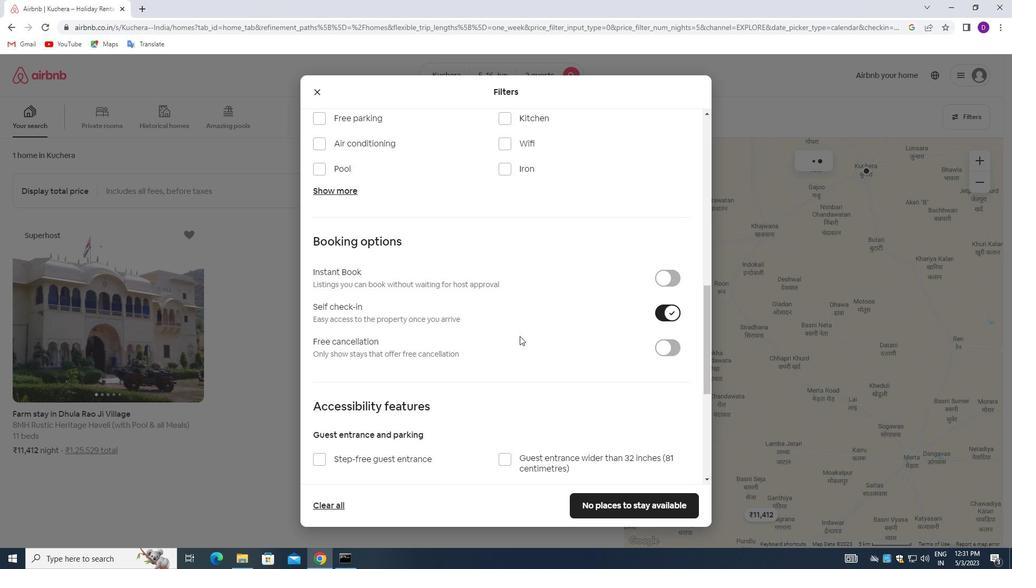 
Action: Mouse scrolled (511, 338) with delta (0, 0)
Screenshot: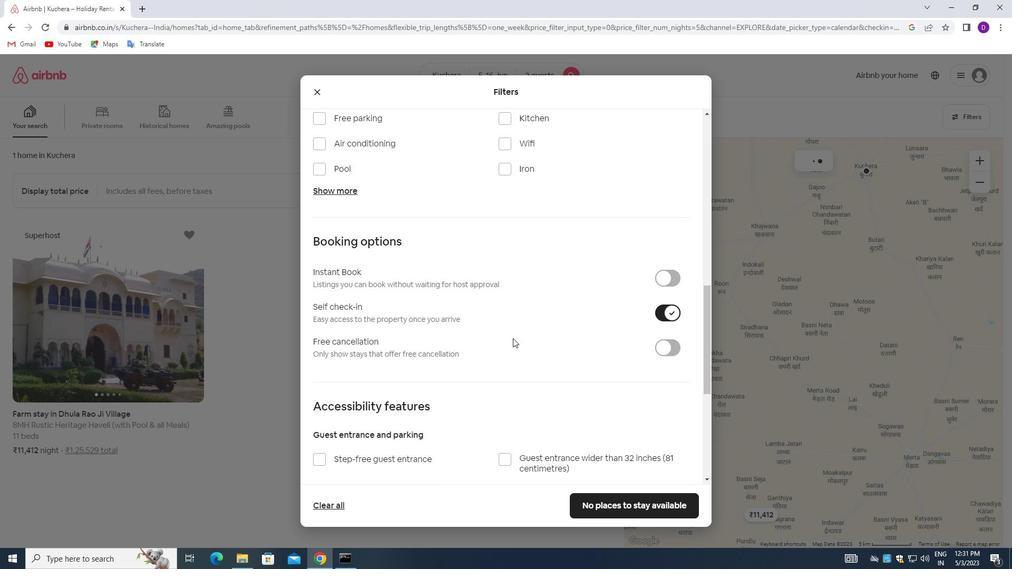 
Action: Mouse scrolled (511, 338) with delta (0, 0)
Screenshot: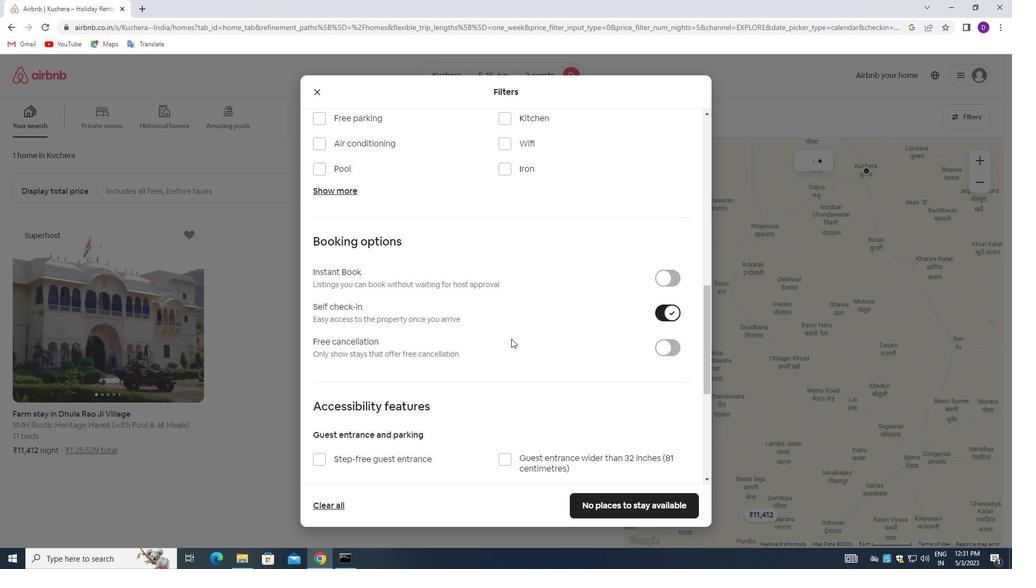 
Action: Mouse moved to (478, 352)
Screenshot: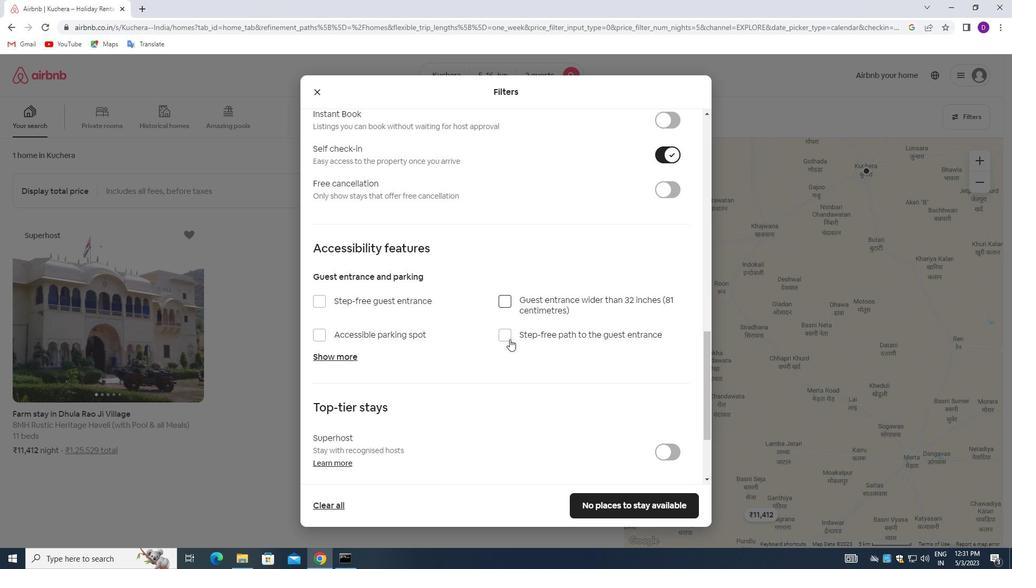 
Action: Mouse scrolled (478, 351) with delta (0, 0)
Screenshot: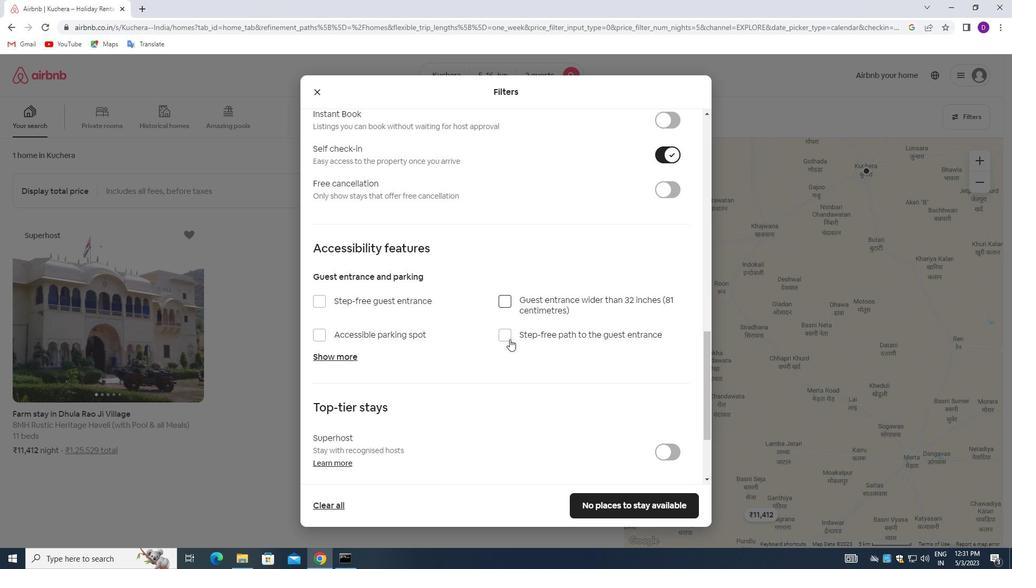 
Action: Mouse moved to (475, 355)
Screenshot: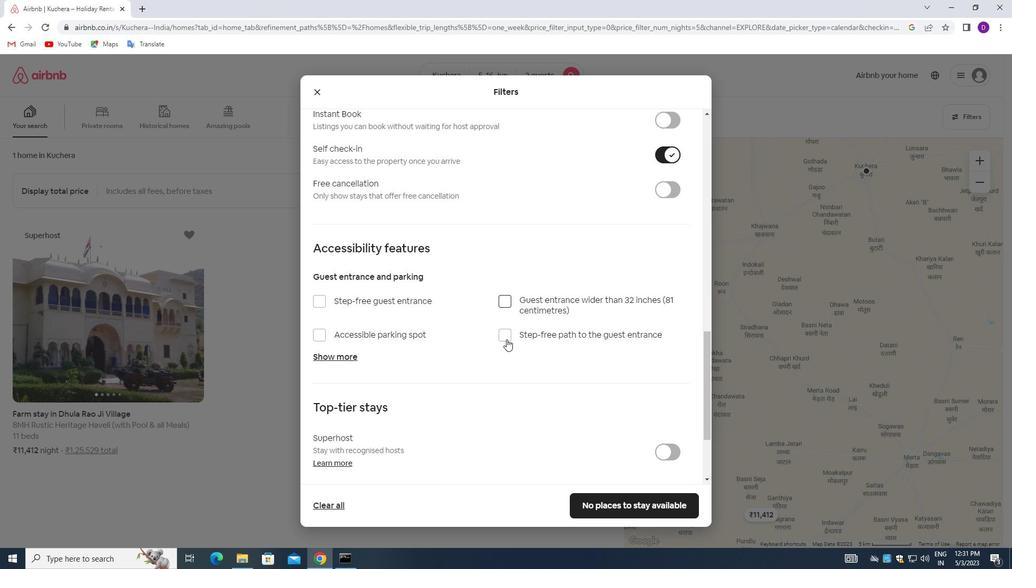 
Action: Mouse scrolled (475, 355) with delta (0, 0)
Screenshot: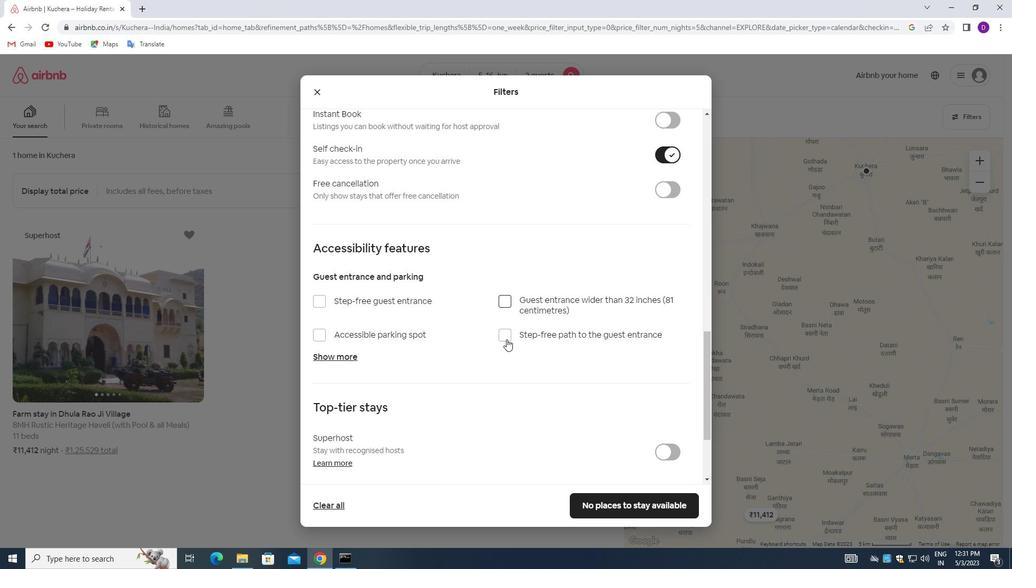 
Action: Mouse moved to (474, 357)
Screenshot: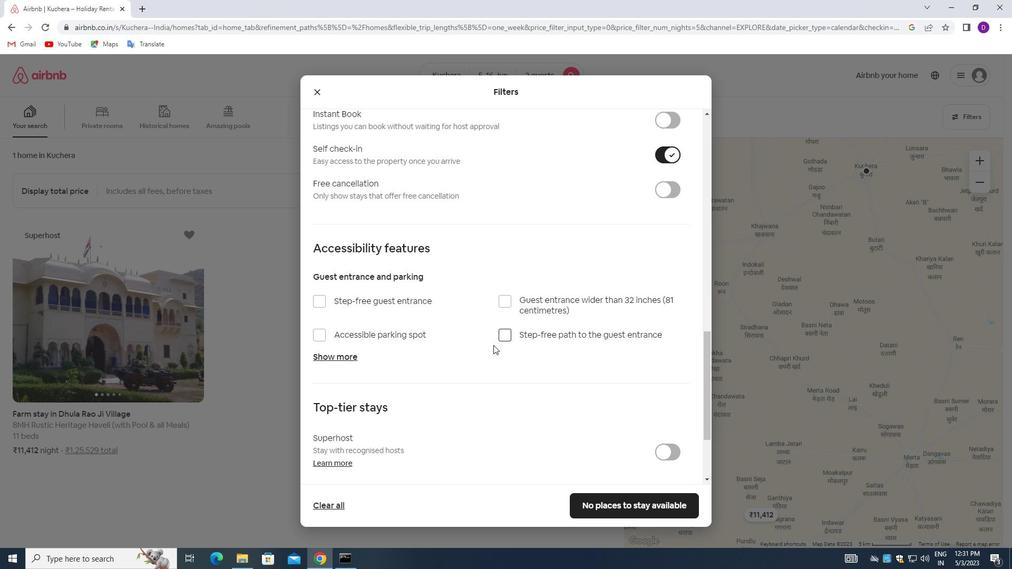 
Action: Mouse scrolled (474, 357) with delta (0, 0)
Screenshot: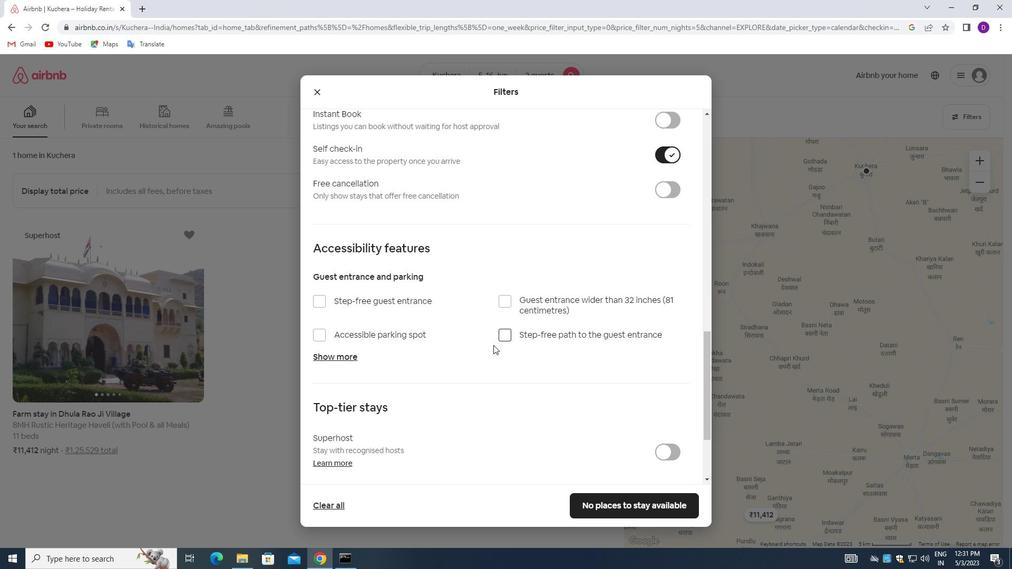 
Action: Mouse moved to (473, 359)
Screenshot: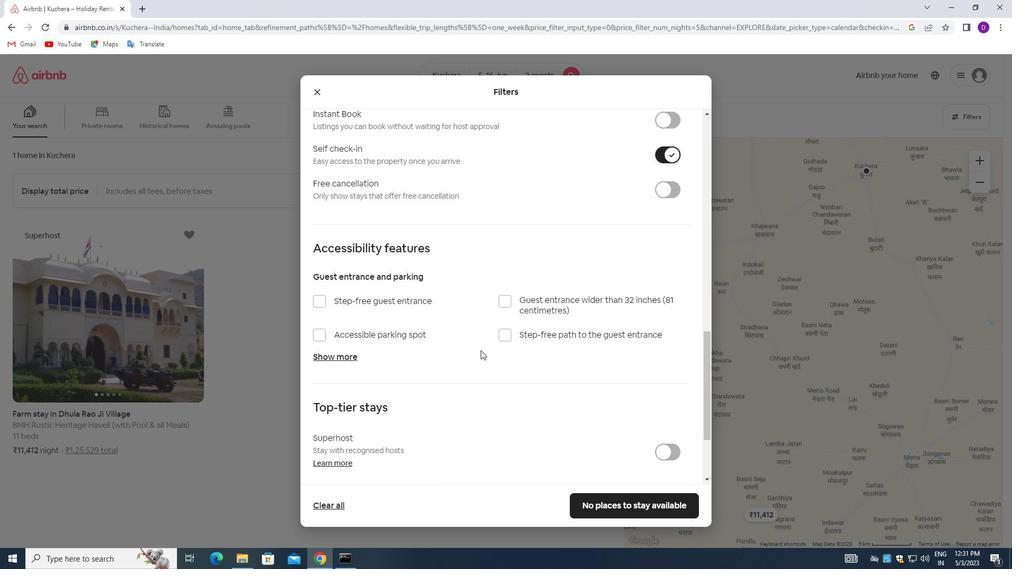 
Action: Mouse scrolled (473, 358) with delta (0, 0)
Screenshot: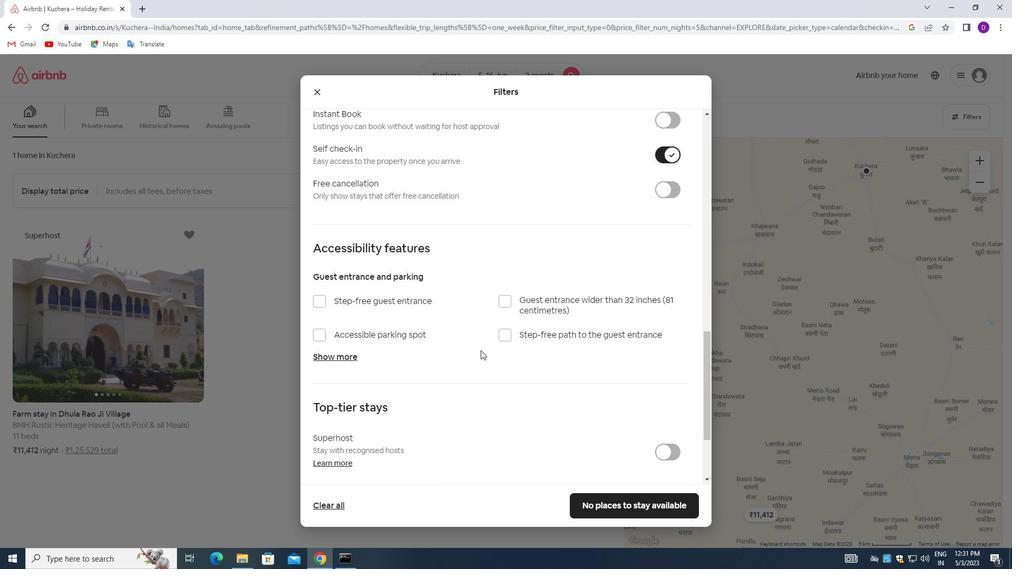 
Action: Mouse moved to (467, 364)
Screenshot: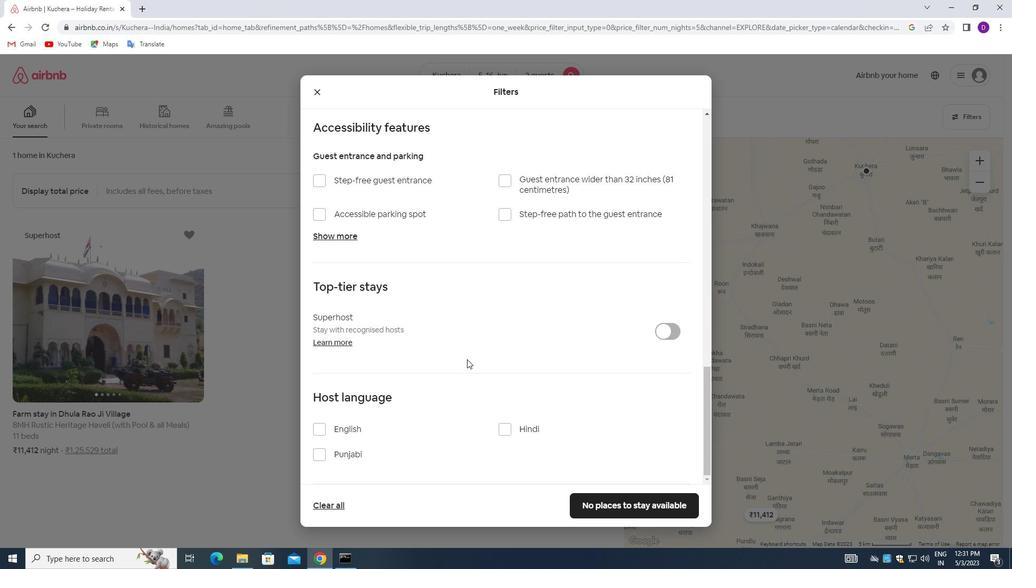 
Action: Mouse scrolled (467, 363) with delta (0, 0)
Screenshot: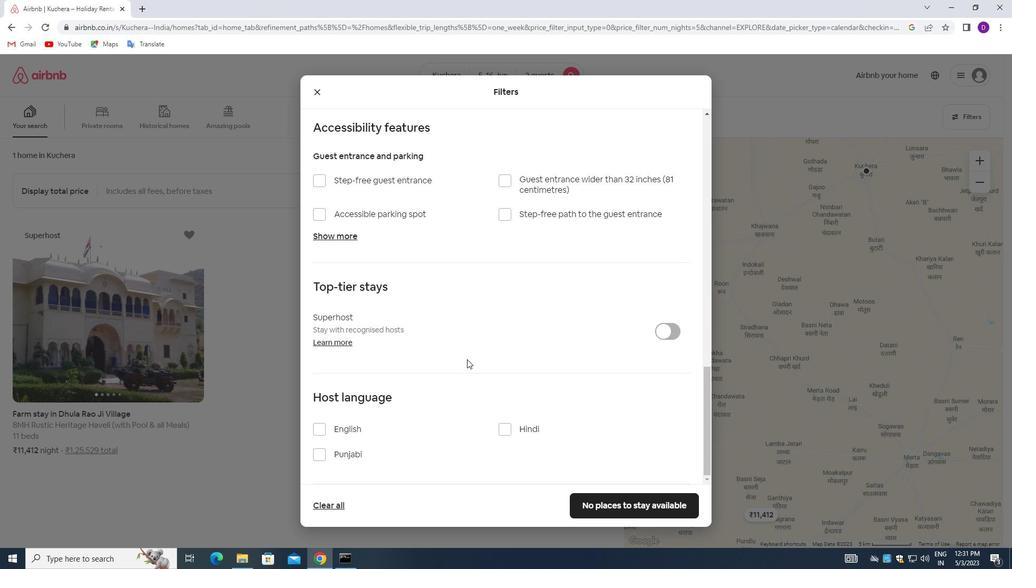 
Action: Mouse moved to (467, 367)
Screenshot: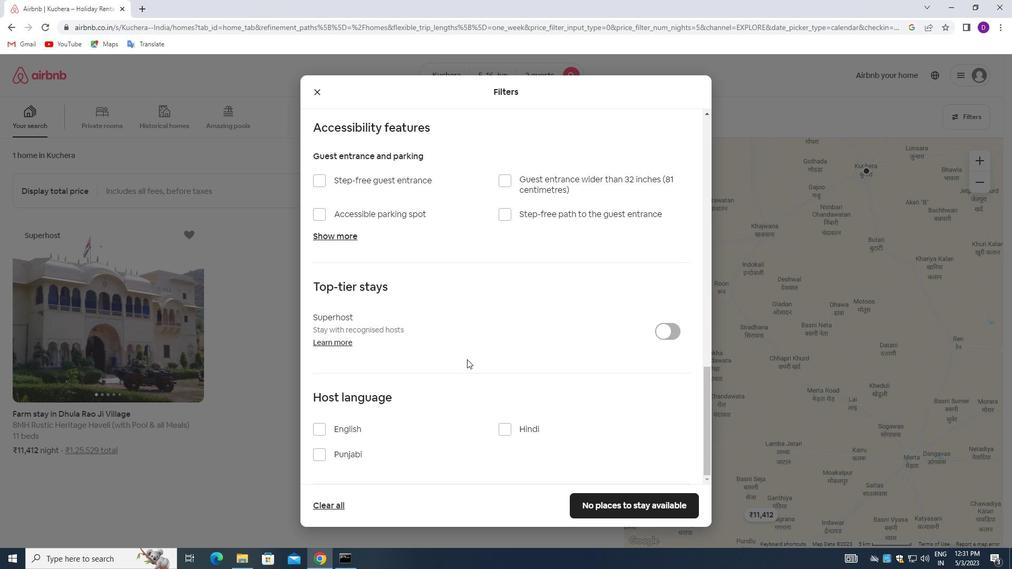 
Action: Mouse scrolled (467, 367) with delta (0, 0)
Screenshot: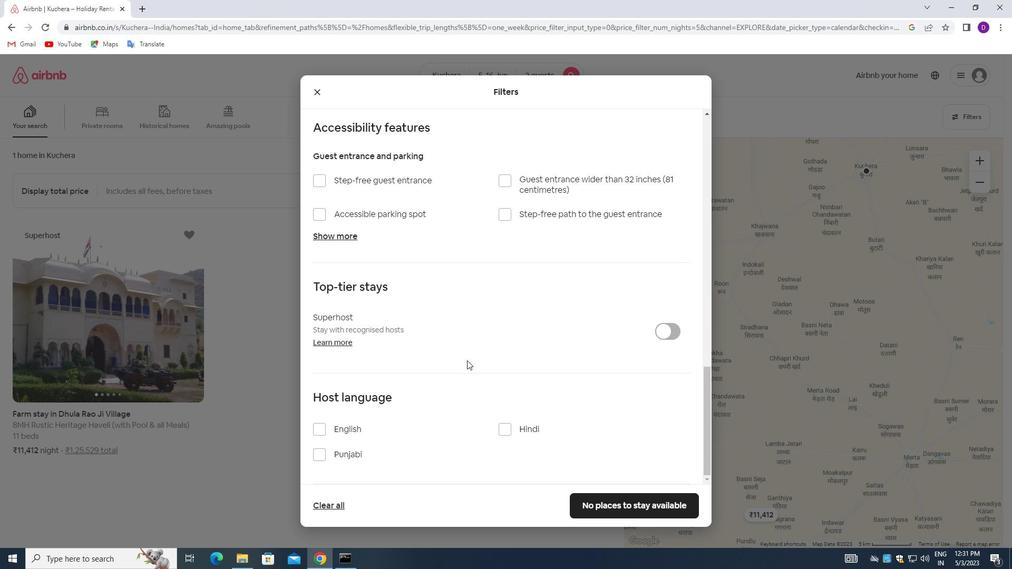 
Action: Mouse moved to (467, 370)
Screenshot: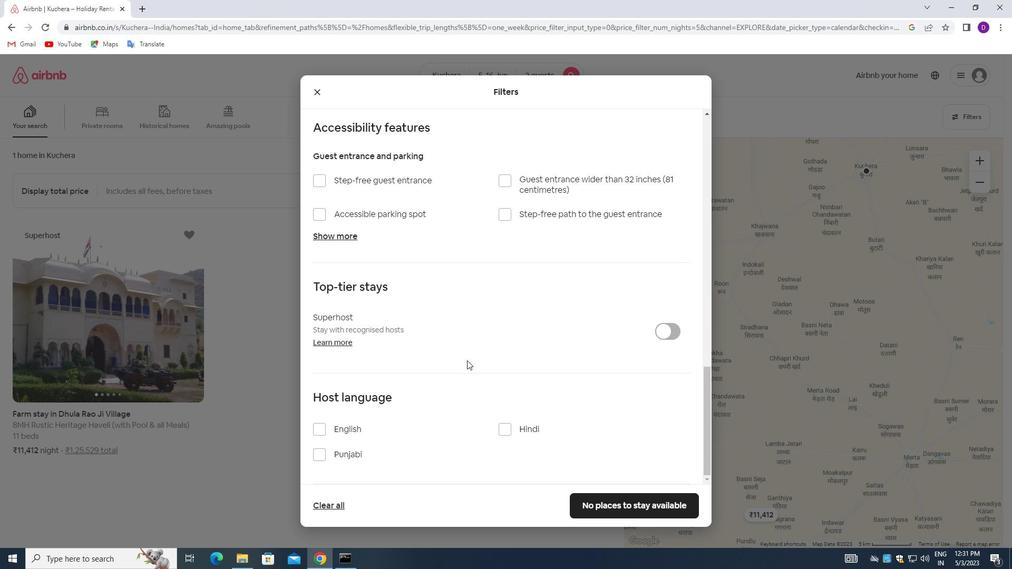 
Action: Mouse scrolled (467, 369) with delta (0, 0)
Screenshot: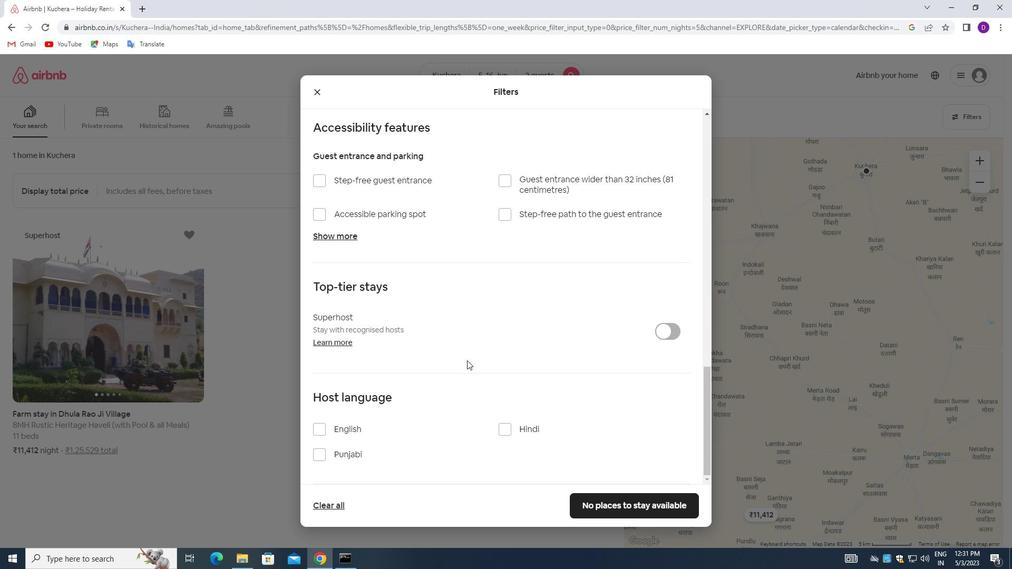 
Action: Mouse moved to (468, 370)
Screenshot: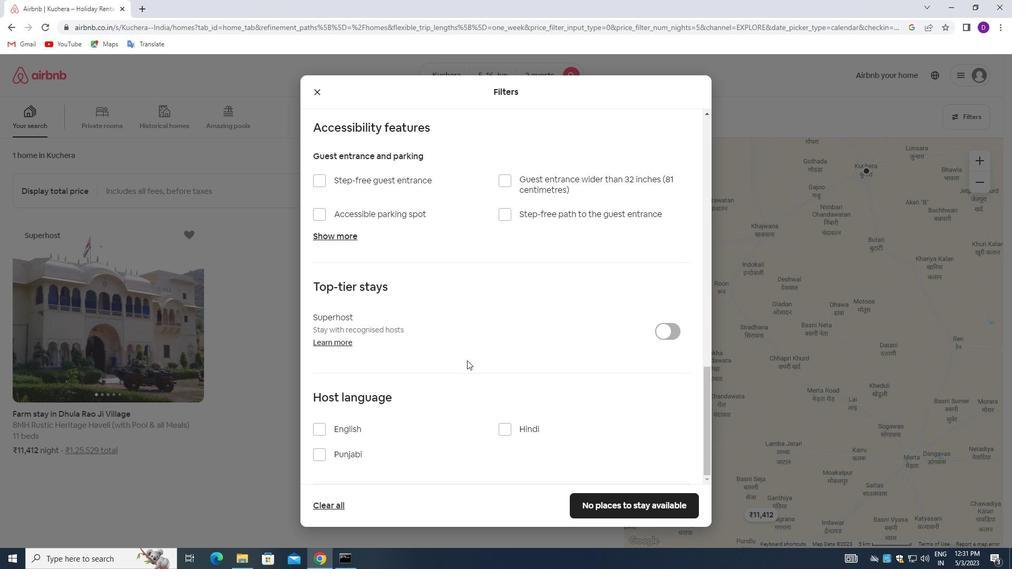 
Action: Mouse scrolled (468, 370) with delta (0, 0)
Screenshot: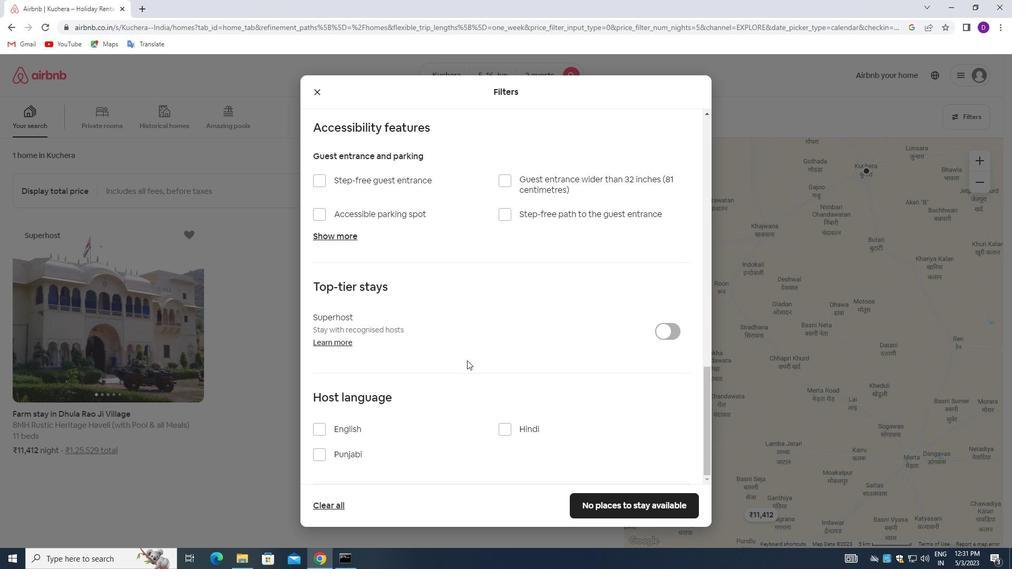 
Action: Mouse moved to (320, 427)
Screenshot: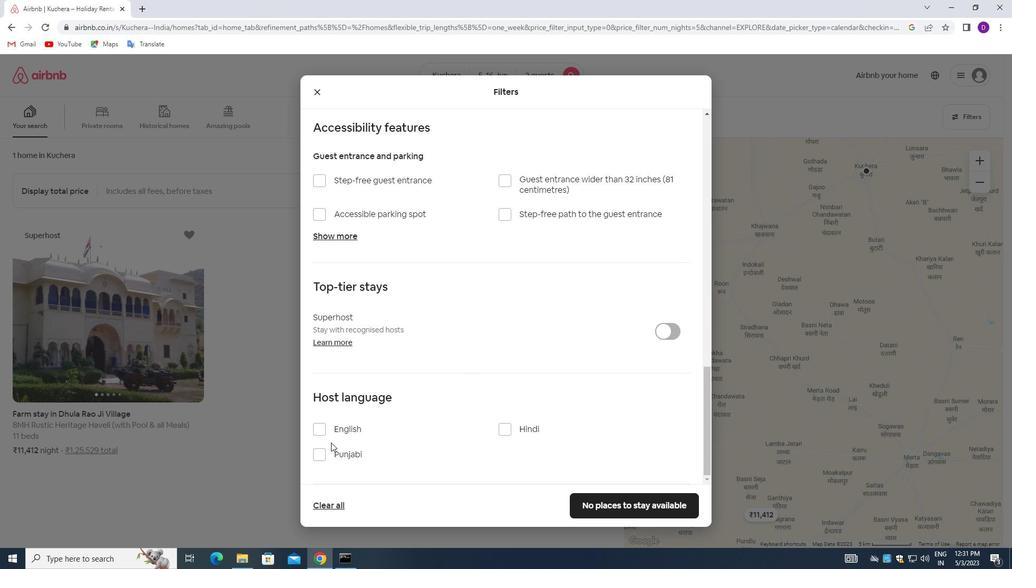 
Action: Mouse pressed left at (320, 427)
Screenshot: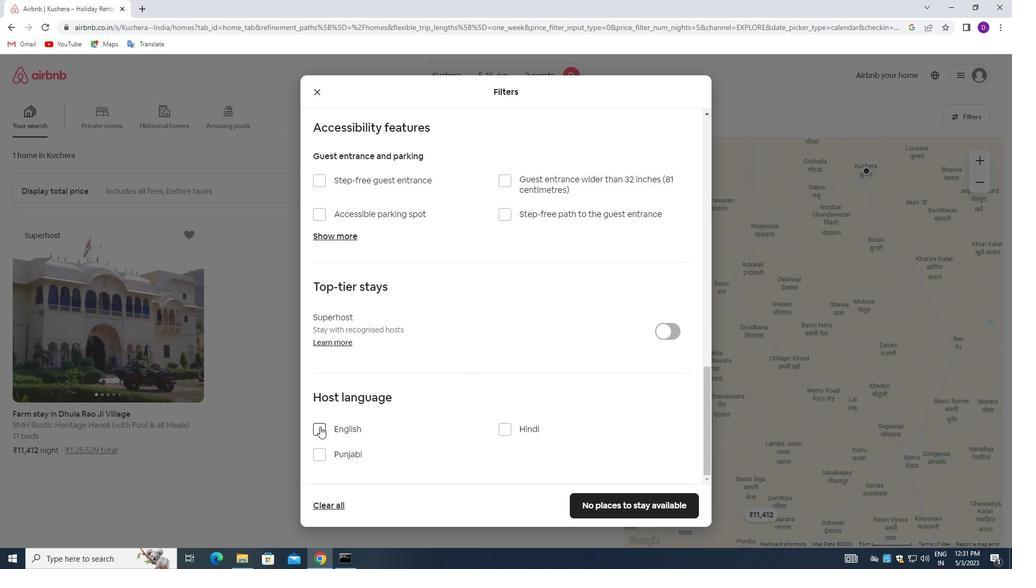 
Action: Mouse moved to (615, 502)
Screenshot: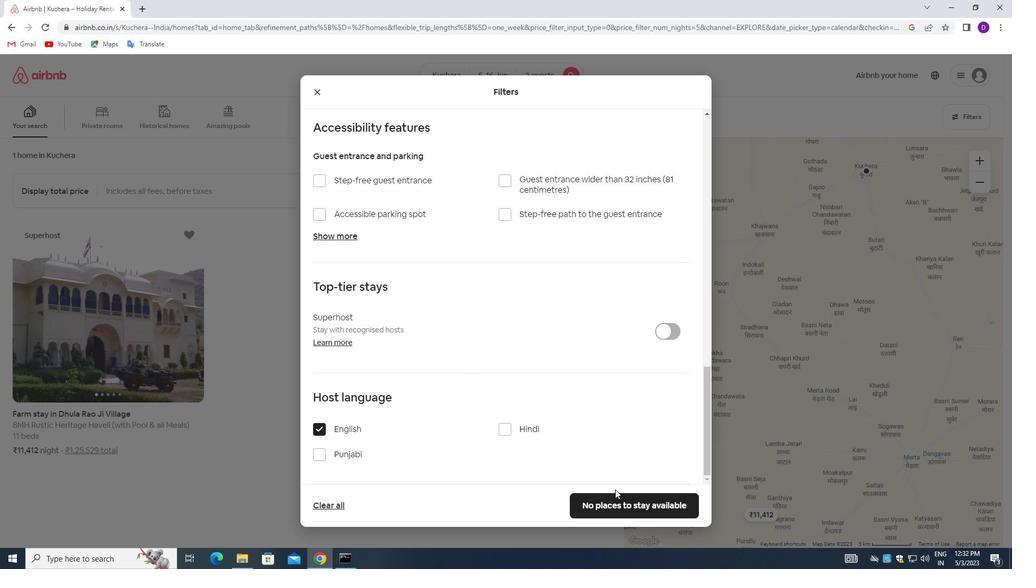 
Action: Mouse pressed left at (615, 502)
Screenshot: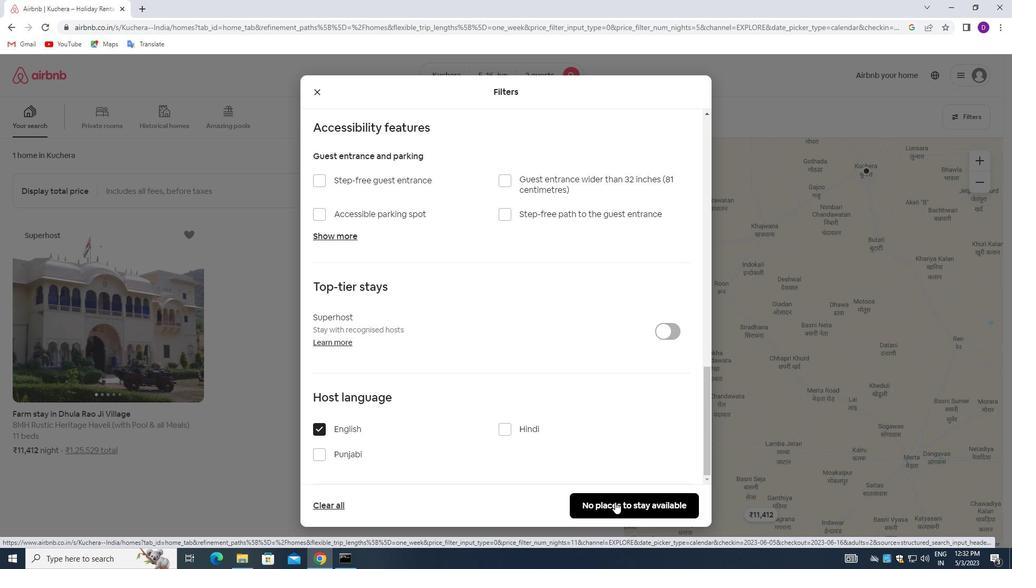 
Action: Mouse moved to (552, 350)
Screenshot: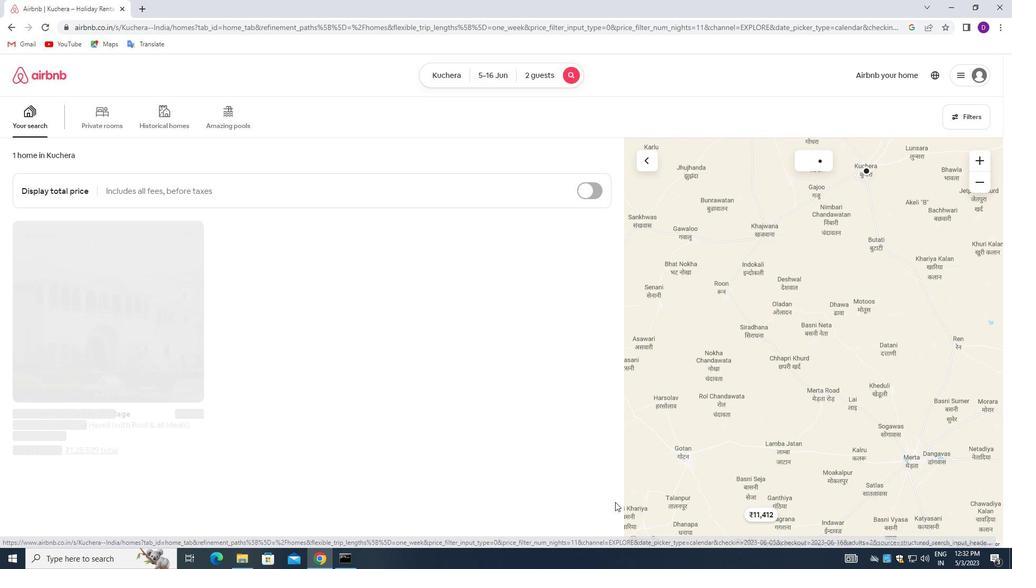 
